 Task: Start in the project AutoWave the sprint 'Process Automation Sprint', with a duration of 3 weeks. Start in the project AutoWave the sprint 'Process Automation Sprint', with a duration of 2 weeks. Start in the project AutoWave the sprint 'Process Automation Sprint', with a duration of 1 week
Action: Mouse moved to (190, 54)
Screenshot: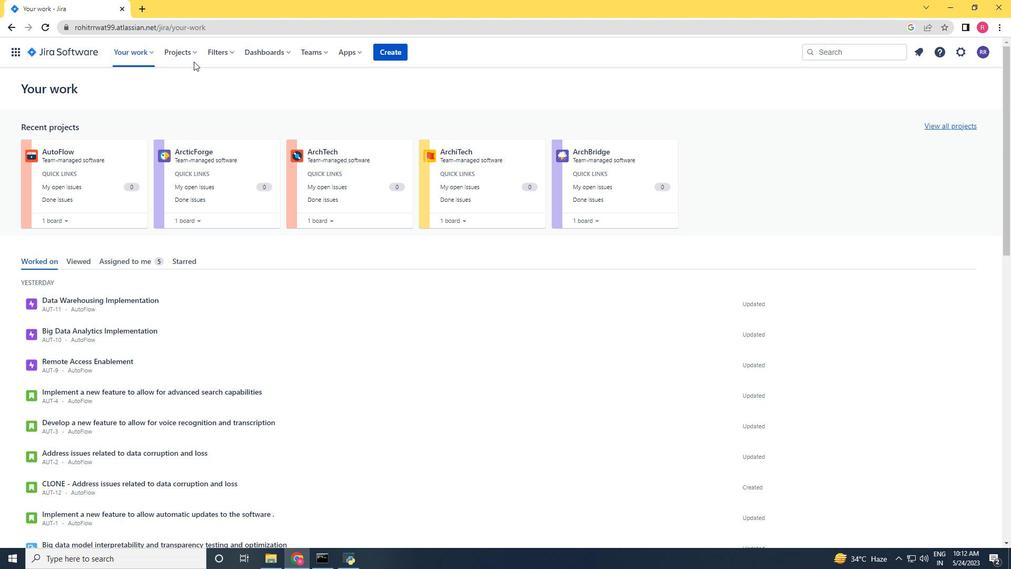 
Action: Mouse pressed left at (190, 54)
Screenshot: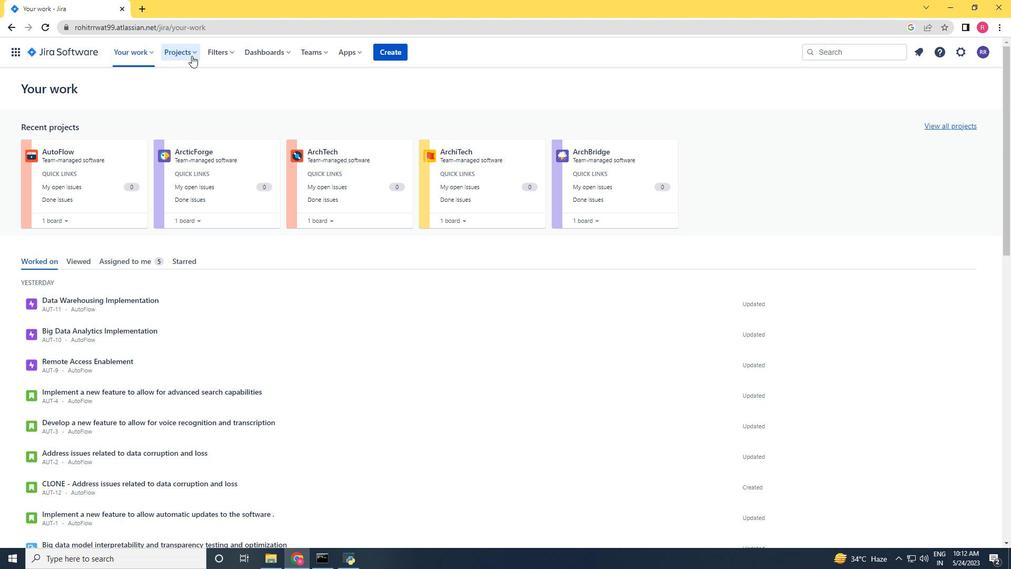 
Action: Mouse moved to (213, 103)
Screenshot: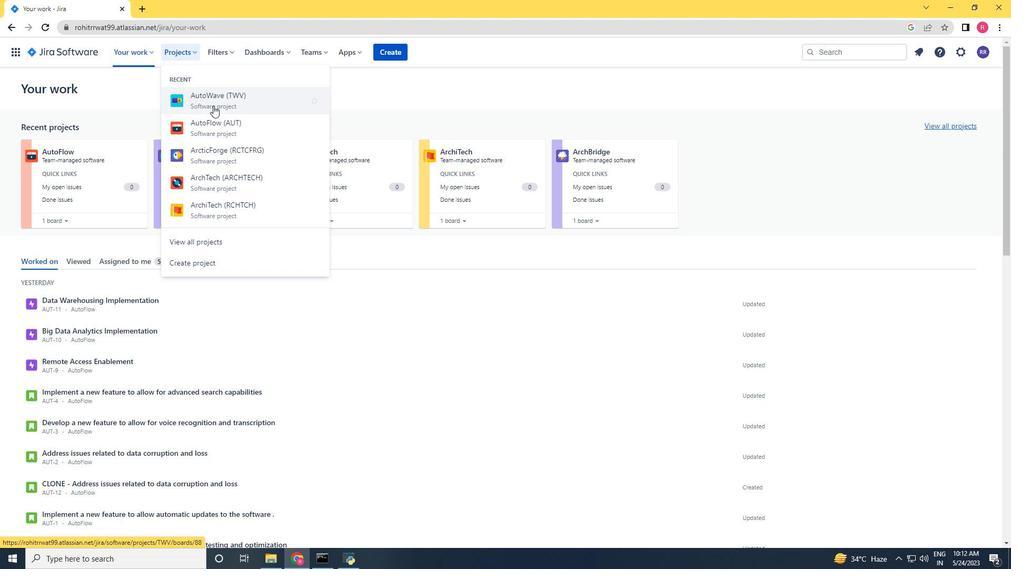 
Action: Mouse pressed left at (213, 103)
Screenshot: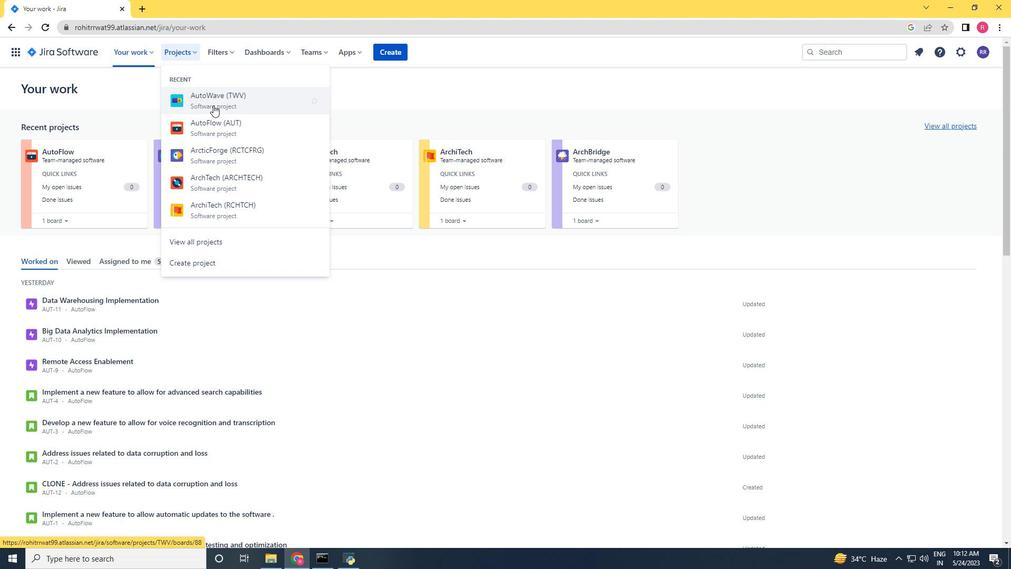 
Action: Mouse moved to (72, 170)
Screenshot: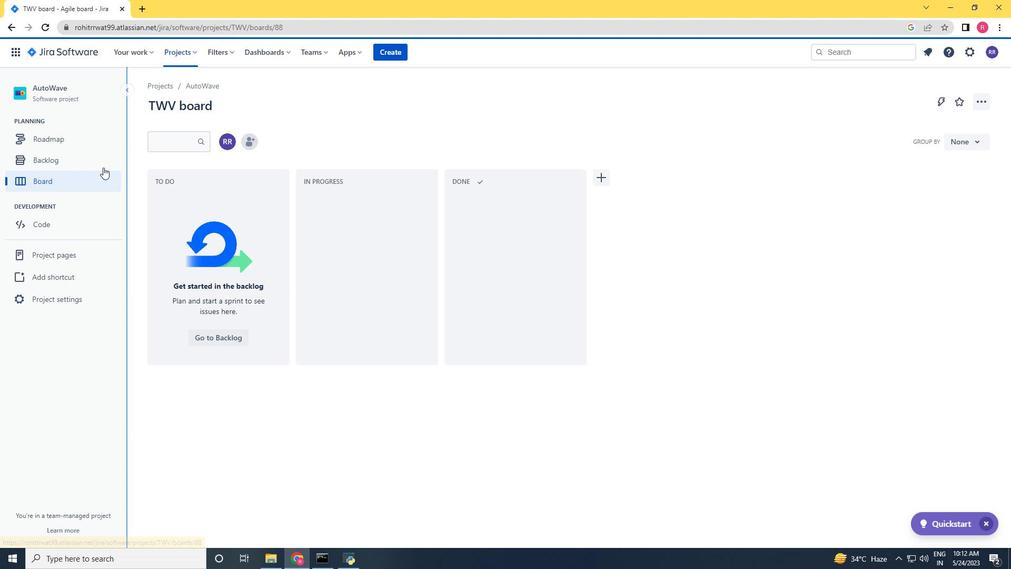 
Action: Mouse pressed left at (72, 170)
Screenshot: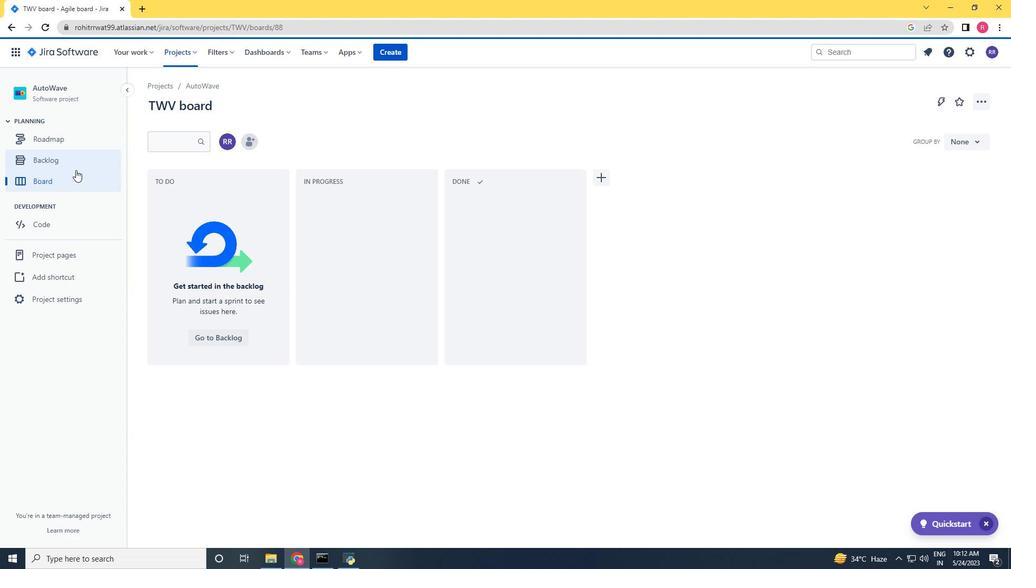 
Action: Mouse moved to (228, 211)
Screenshot: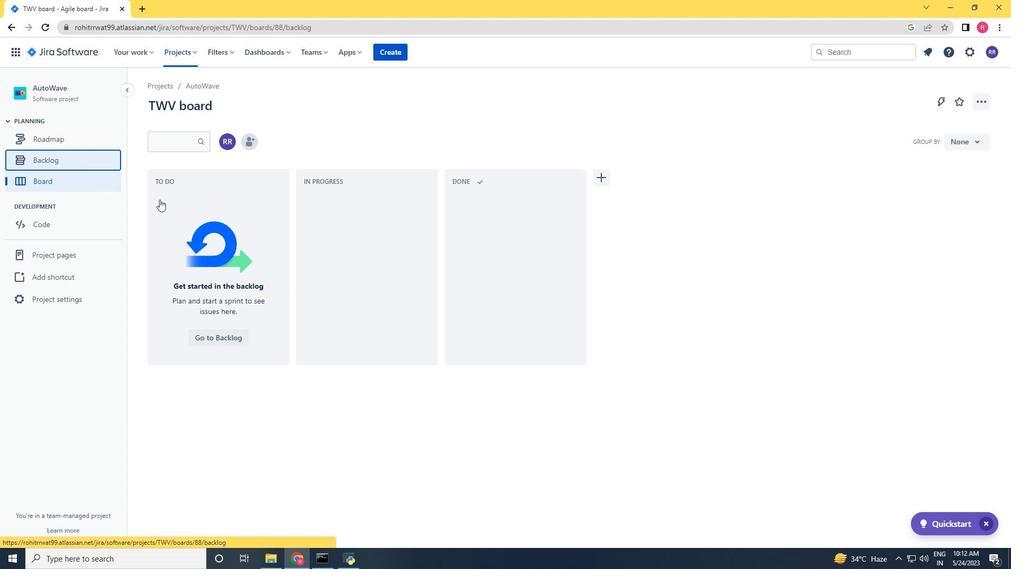 
Action: Mouse scrolled (228, 210) with delta (0, 0)
Screenshot: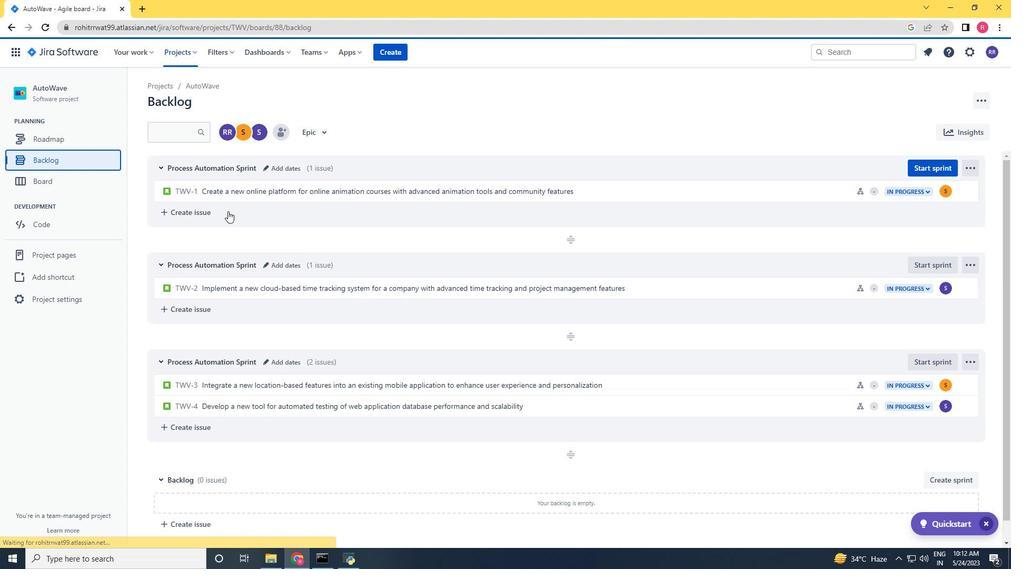 
Action: Mouse scrolled (228, 211) with delta (0, 0)
Screenshot: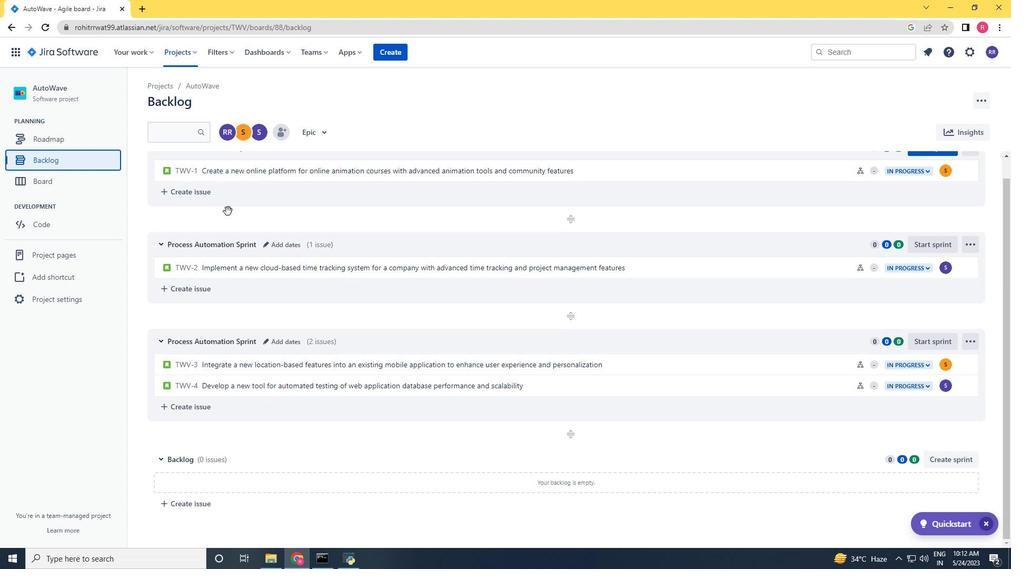 
Action: Mouse scrolled (228, 211) with delta (0, 0)
Screenshot: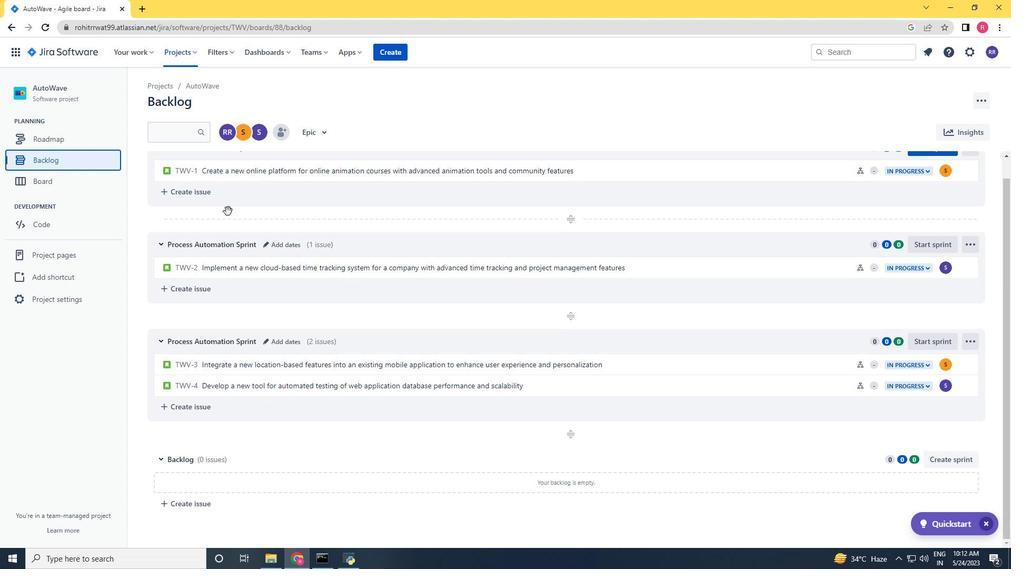
Action: Mouse scrolled (228, 211) with delta (0, 0)
Screenshot: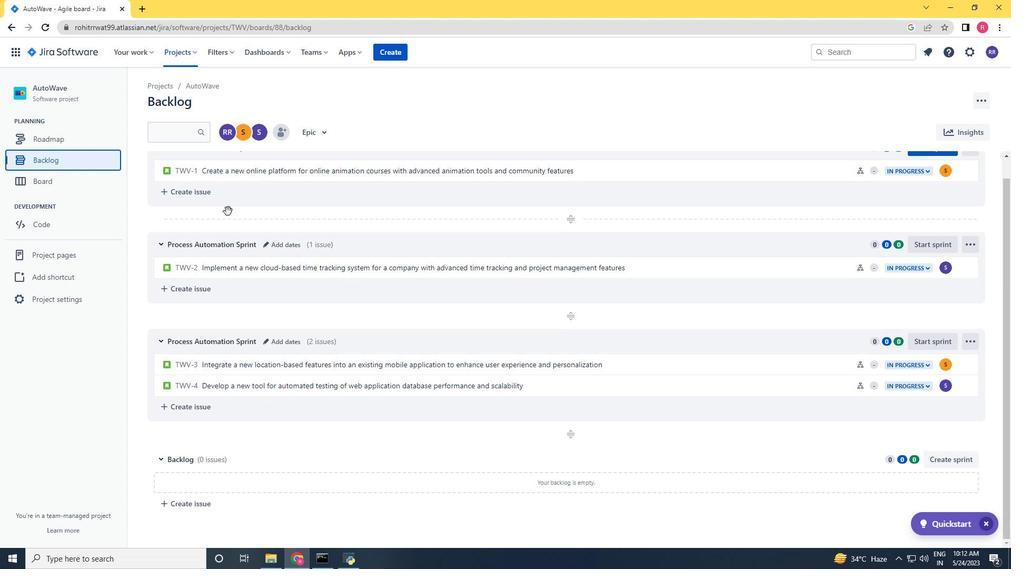 
Action: Mouse scrolled (228, 211) with delta (0, 0)
Screenshot: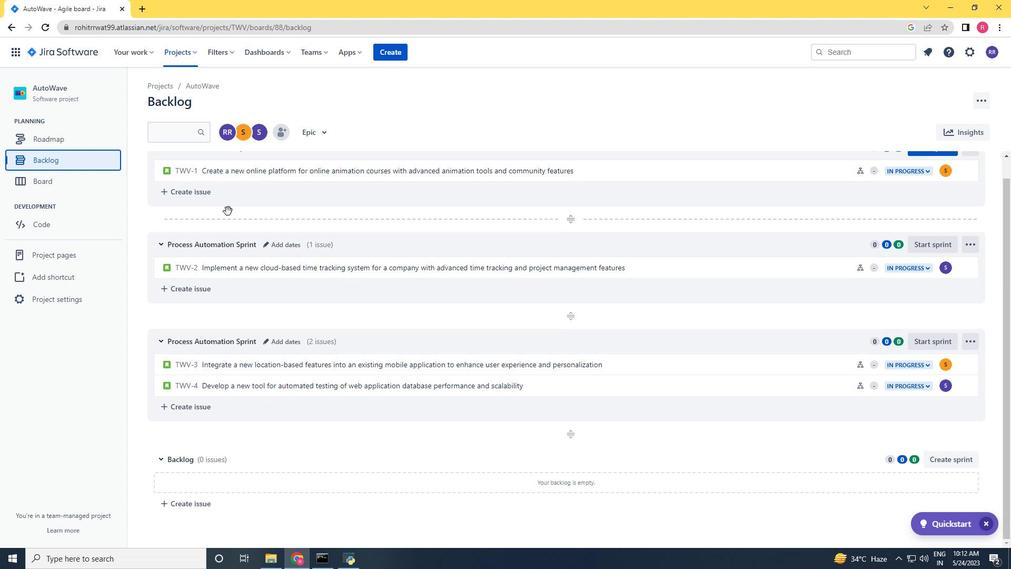 
Action: Mouse scrolled (228, 211) with delta (0, 0)
Screenshot: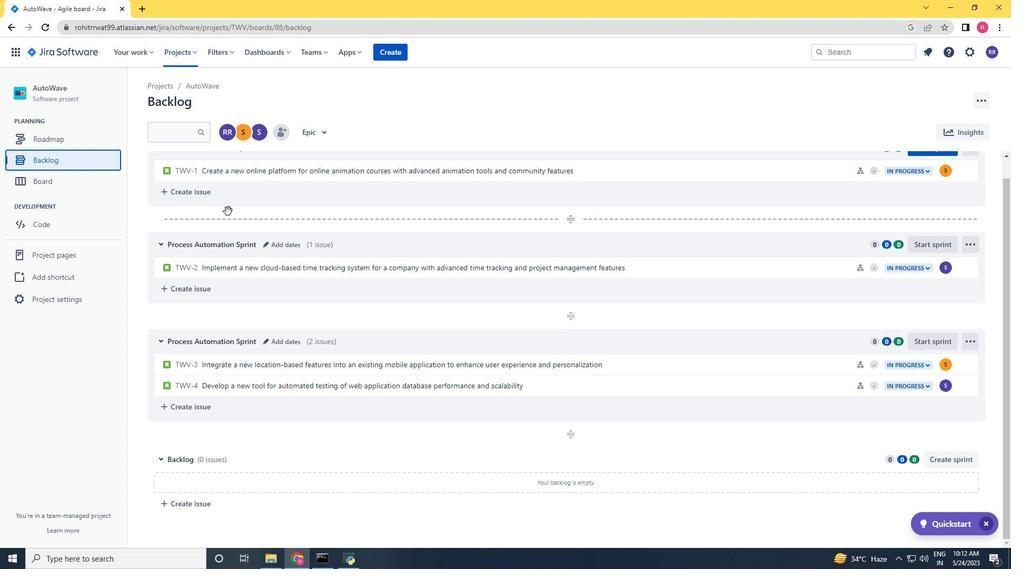 
Action: Mouse moved to (916, 172)
Screenshot: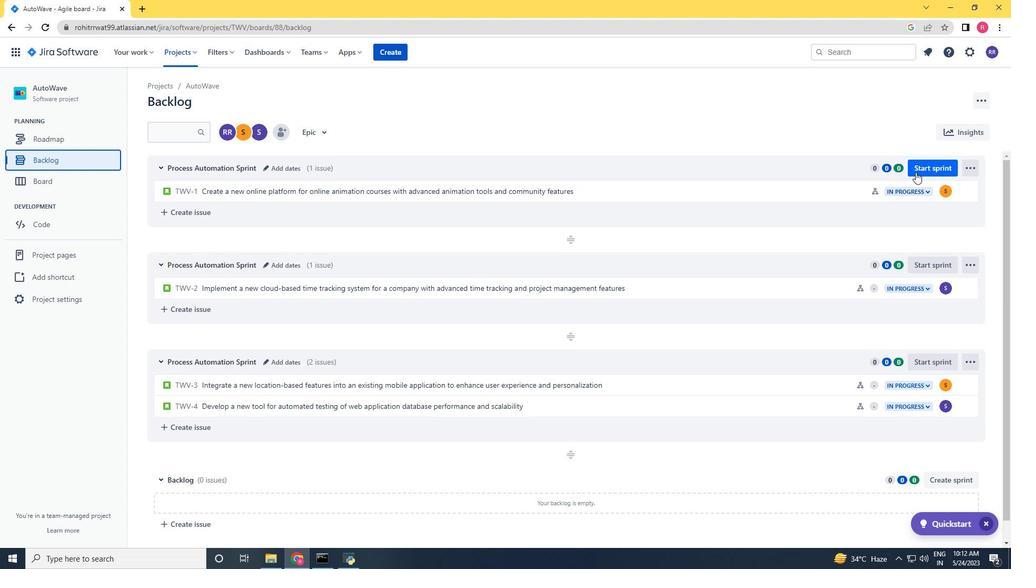 
Action: Mouse pressed left at (916, 172)
Screenshot: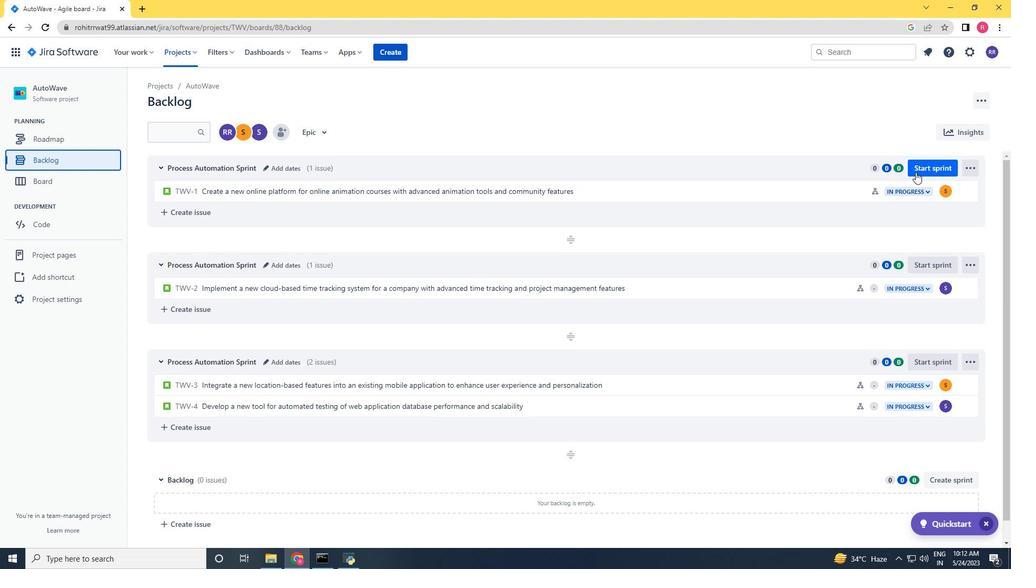 
Action: Mouse moved to (482, 176)
Screenshot: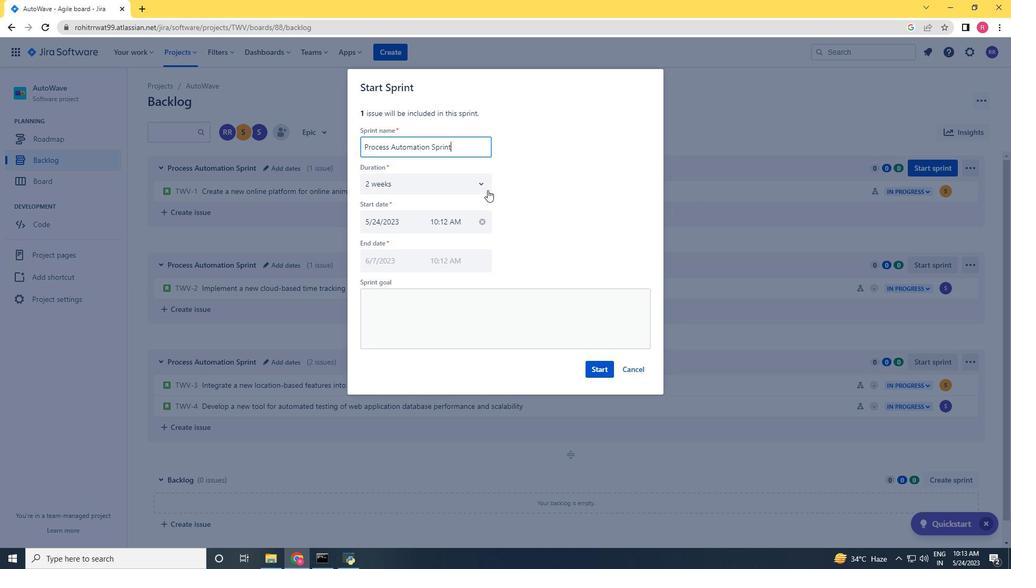 
Action: Mouse pressed left at (482, 176)
Screenshot: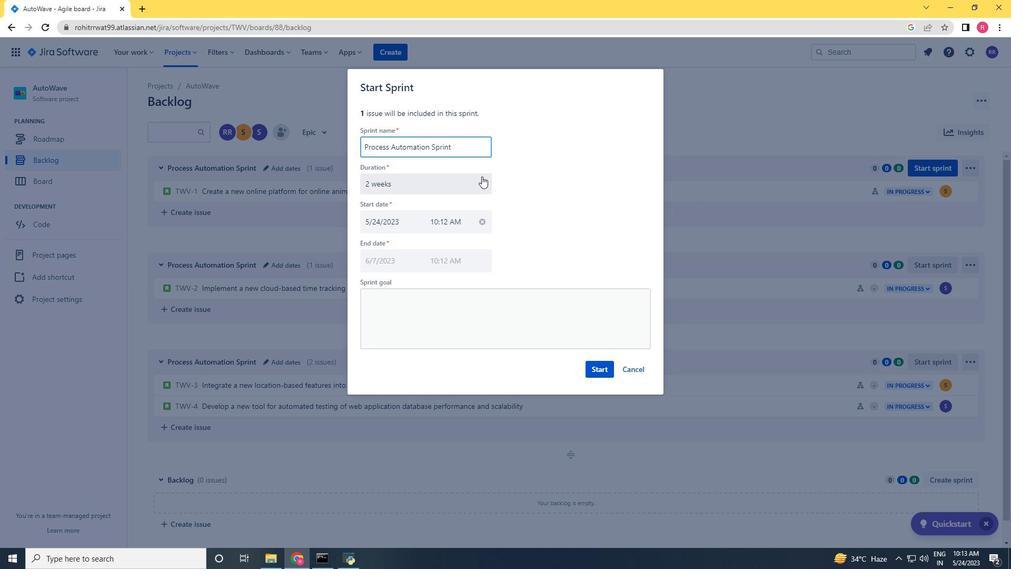 
Action: Mouse moved to (432, 239)
Screenshot: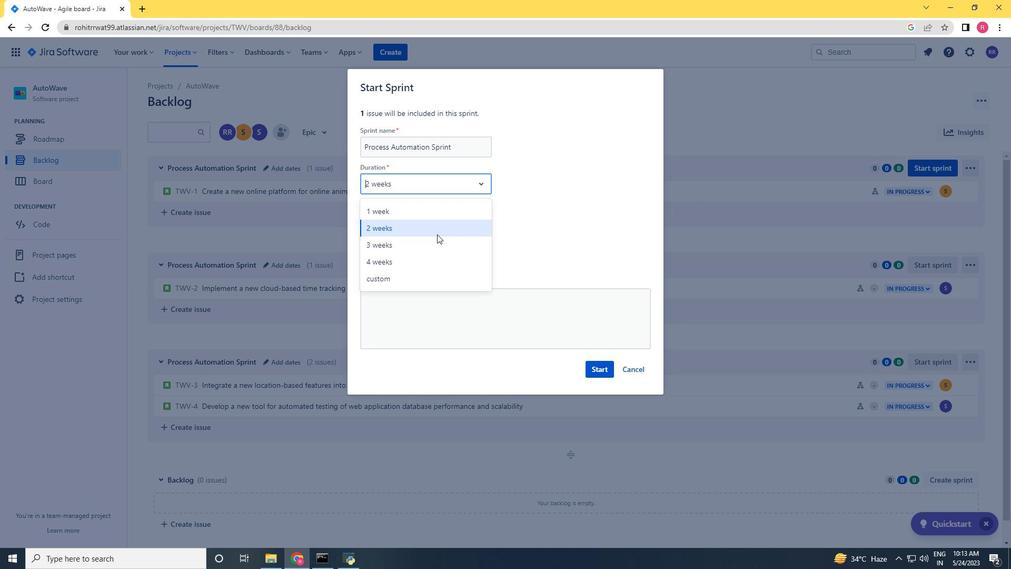 
Action: Mouse pressed left at (432, 239)
Screenshot: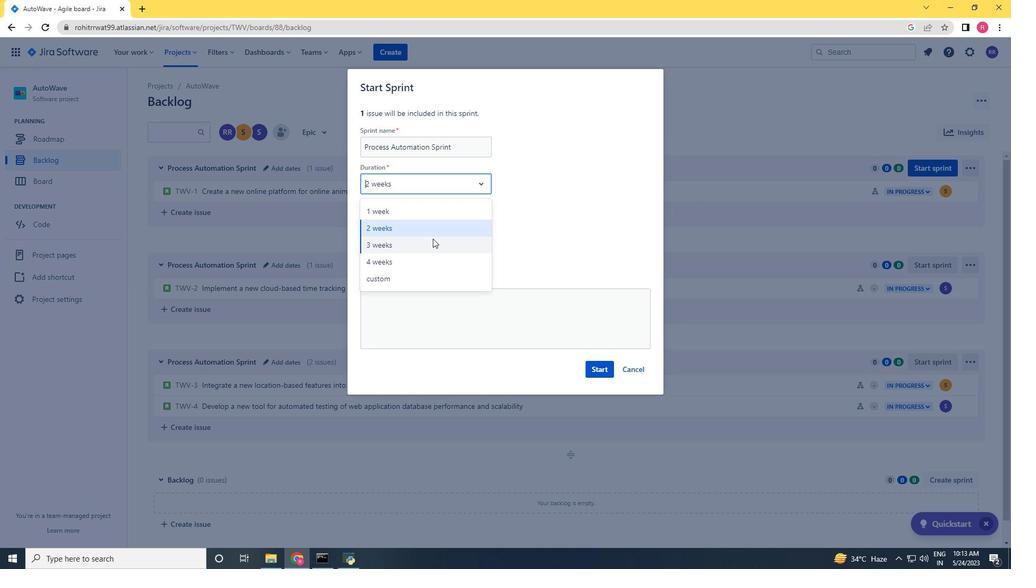 
Action: Mouse moved to (594, 360)
Screenshot: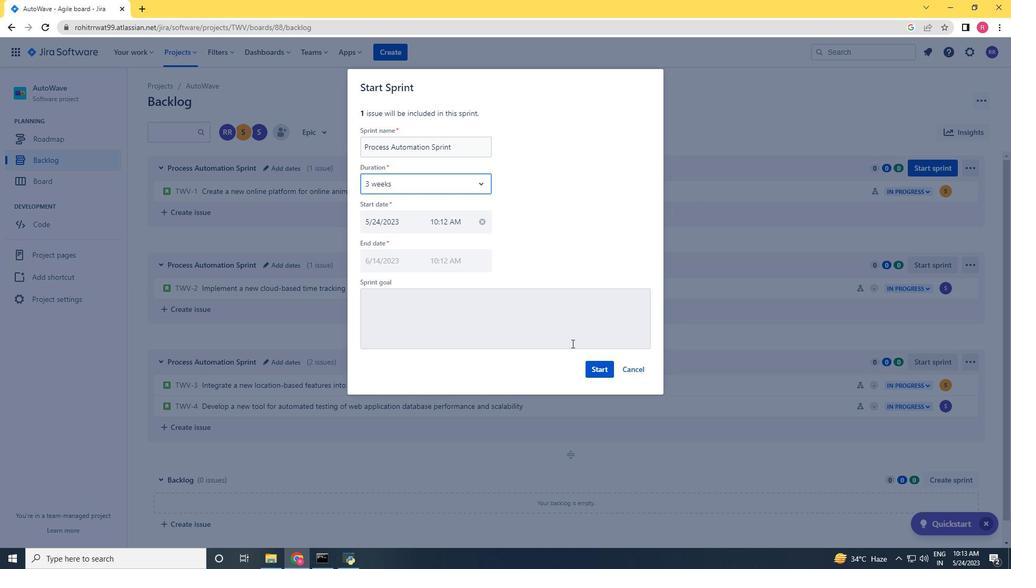 
Action: Mouse pressed left at (594, 360)
Screenshot: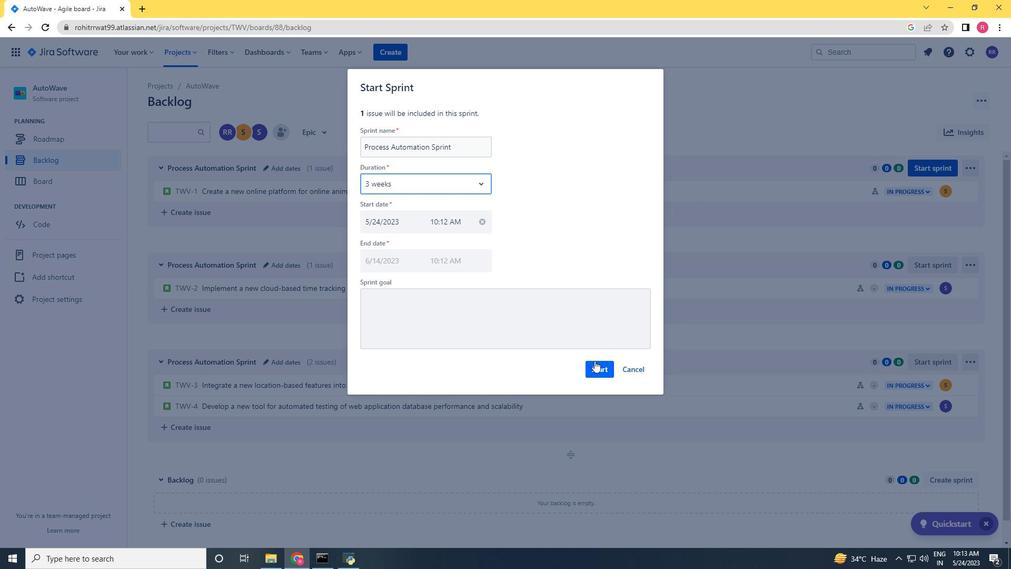
Action: Mouse moved to (67, 167)
Screenshot: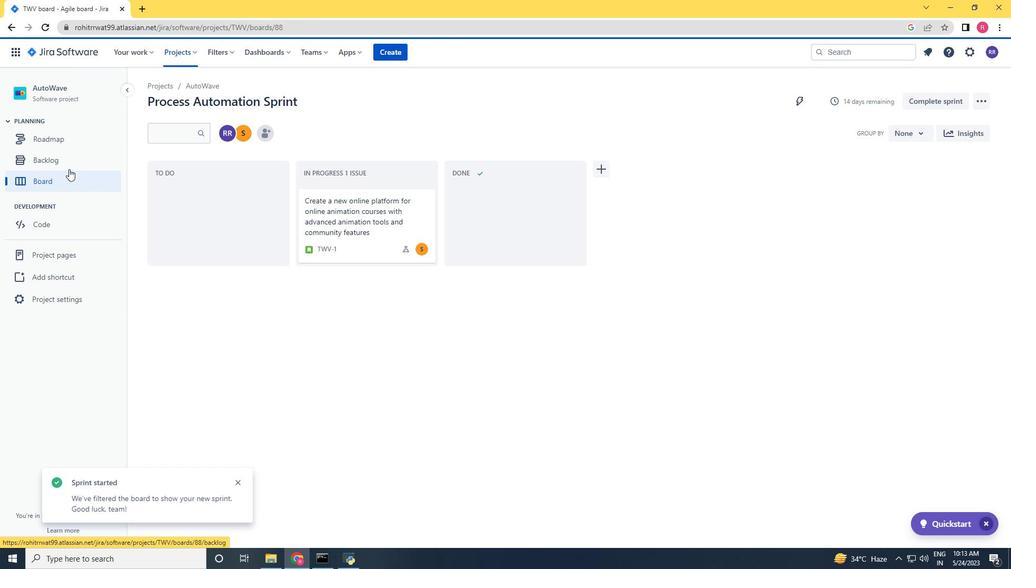 
Action: Mouse pressed left at (67, 167)
Screenshot: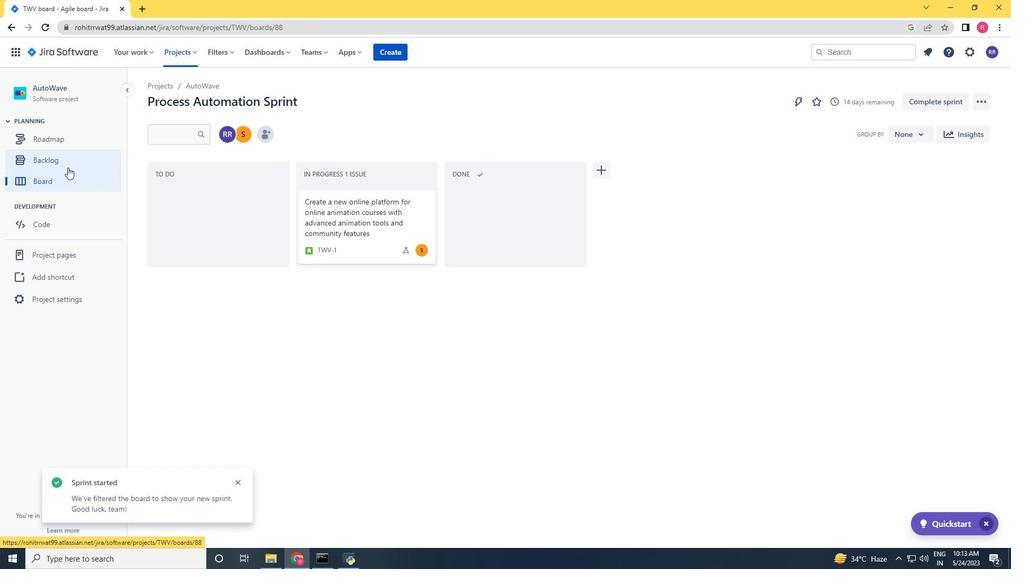 
Action: Mouse moved to (945, 255)
Screenshot: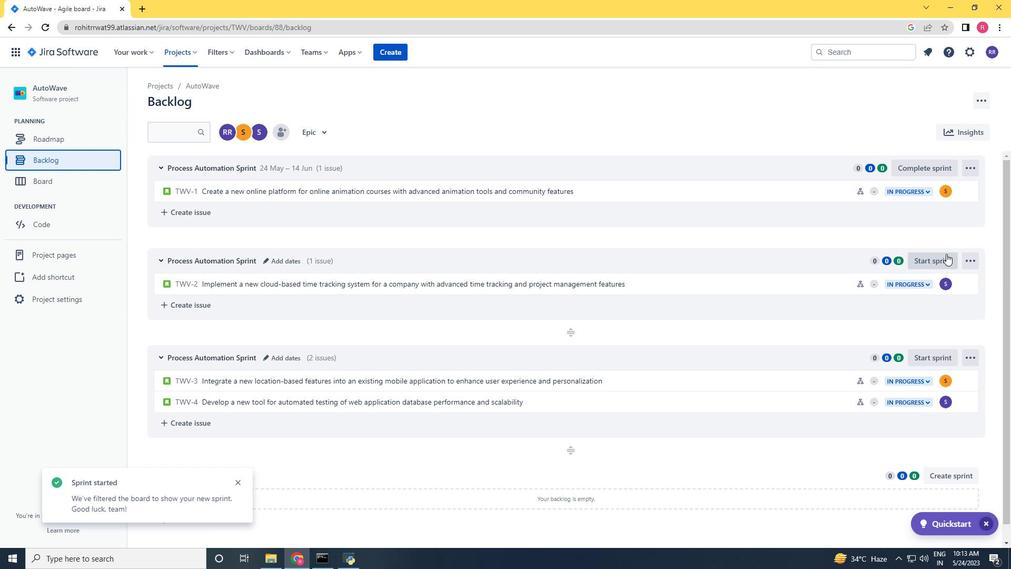
Action: Mouse pressed left at (945, 255)
Screenshot: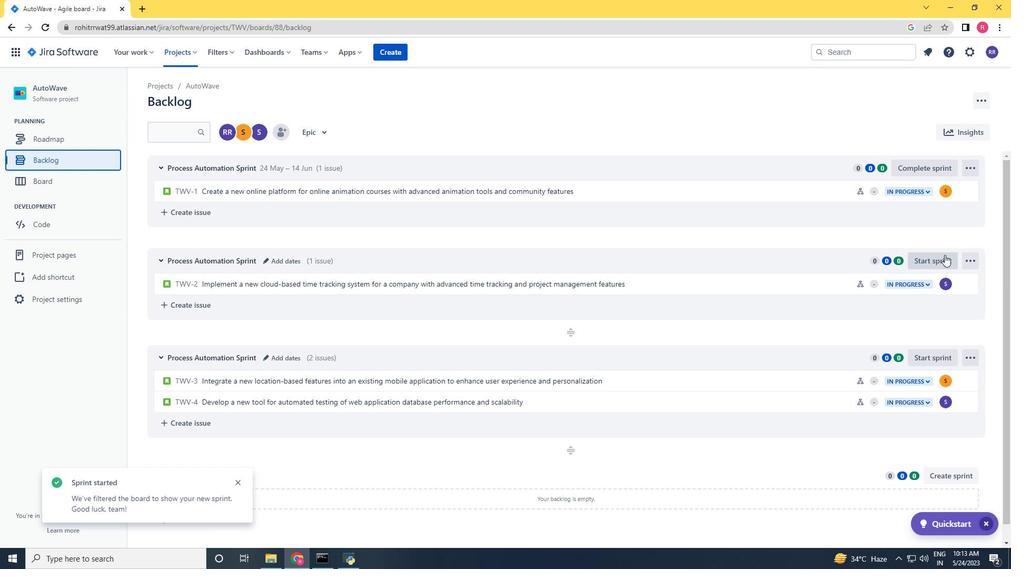 
Action: Mouse moved to (446, 186)
Screenshot: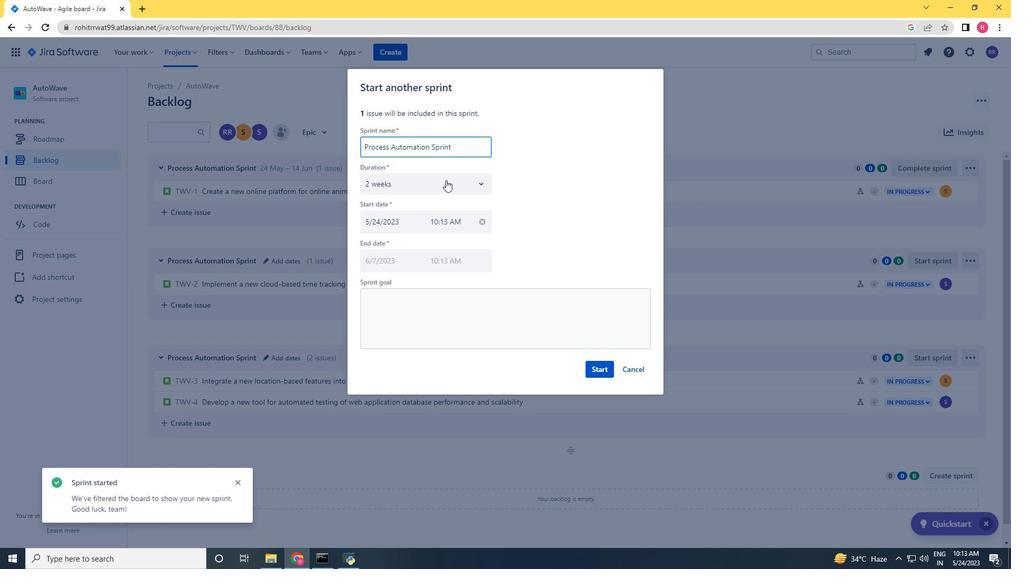 
Action: Mouse pressed left at (446, 186)
Screenshot: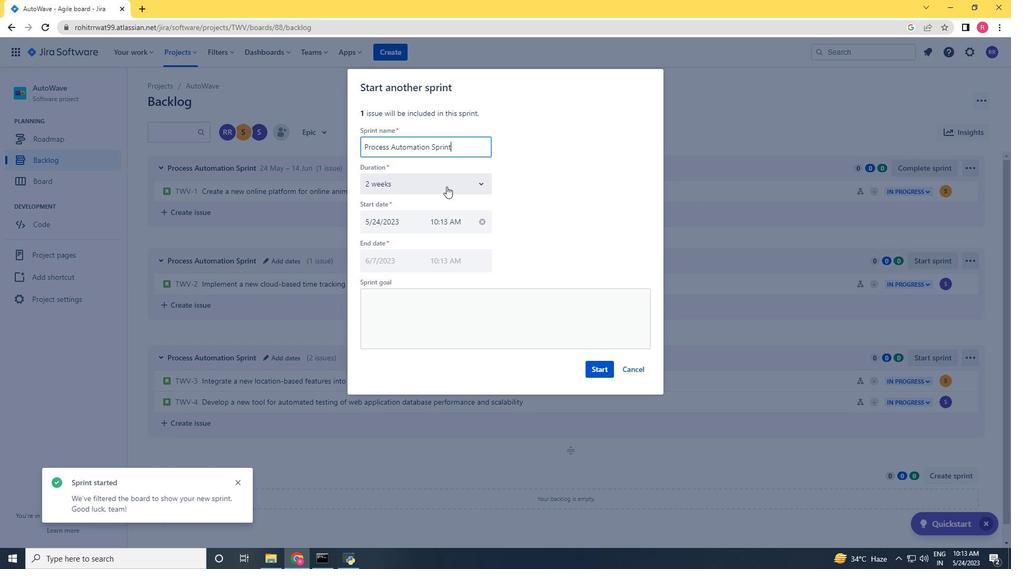 
Action: Mouse moved to (408, 231)
Screenshot: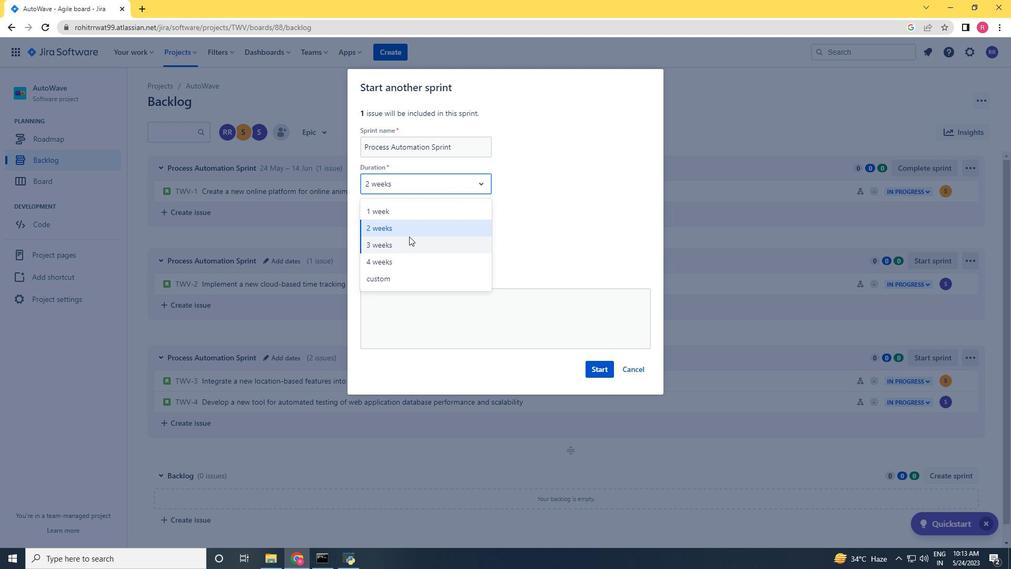 
Action: Mouse pressed left at (408, 231)
Screenshot: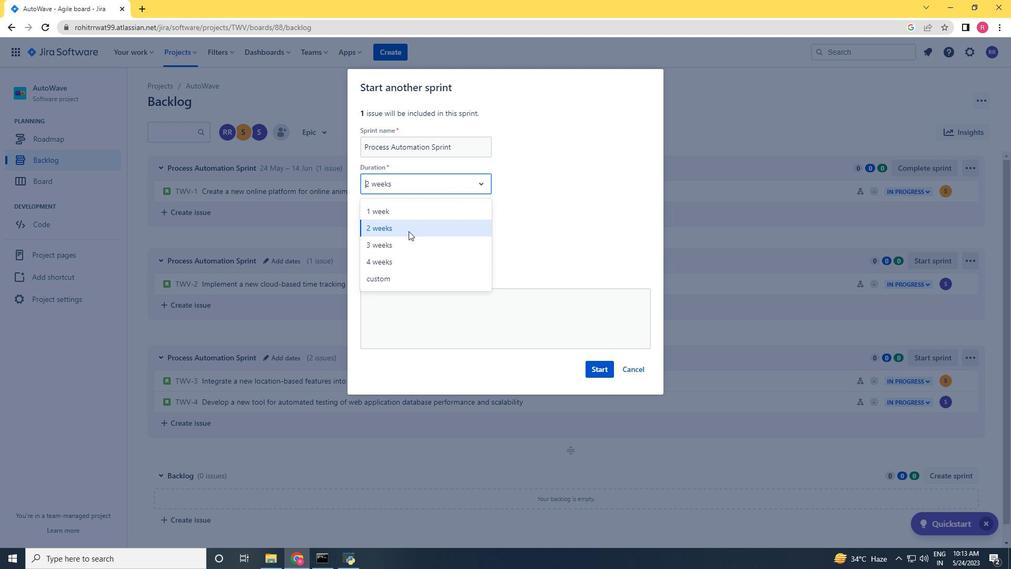 
Action: Mouse moved to (595, 367)
Screenshot: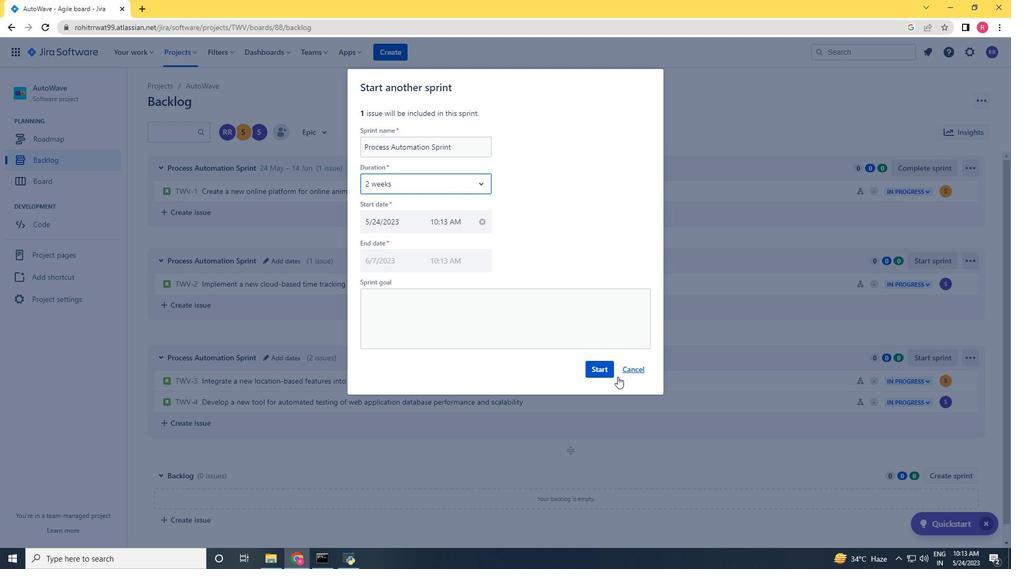 
Action: Mouse pressed left at (595, 367)
Screenshot: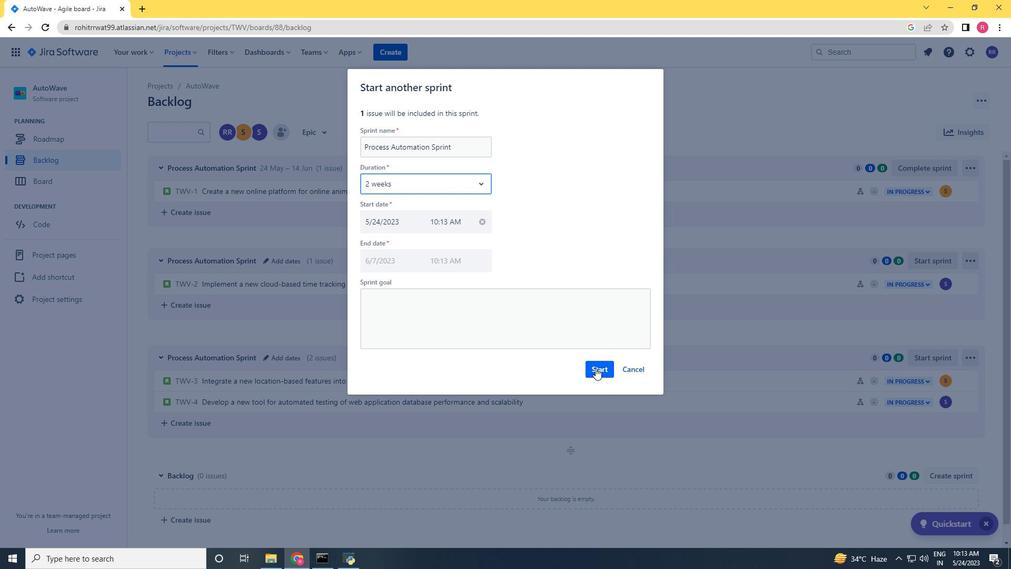 
Action: Mouse moved to (96, 165)
Screenshot: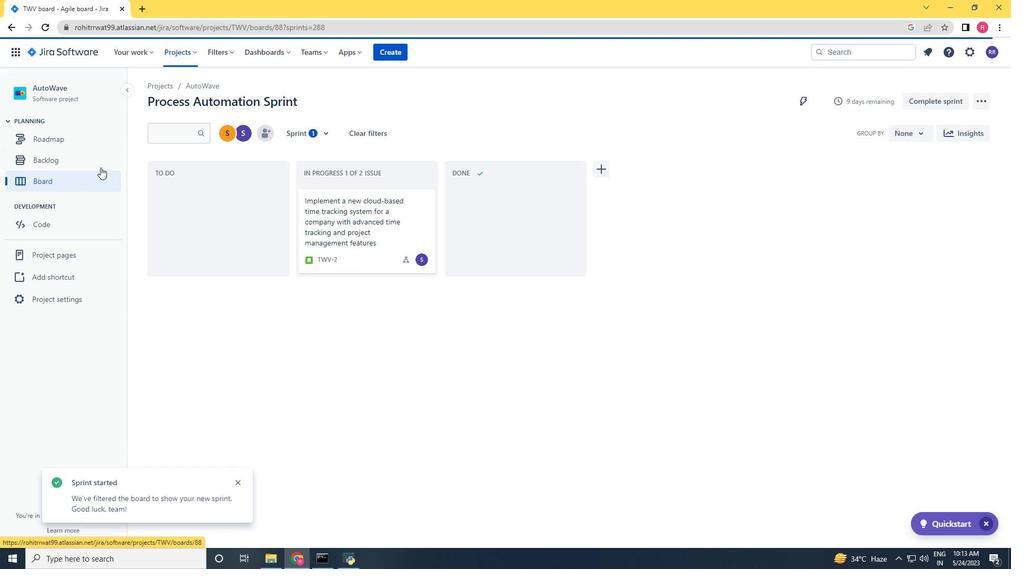 
Action: Mouse pressed left at (96, 165)
Screenshot: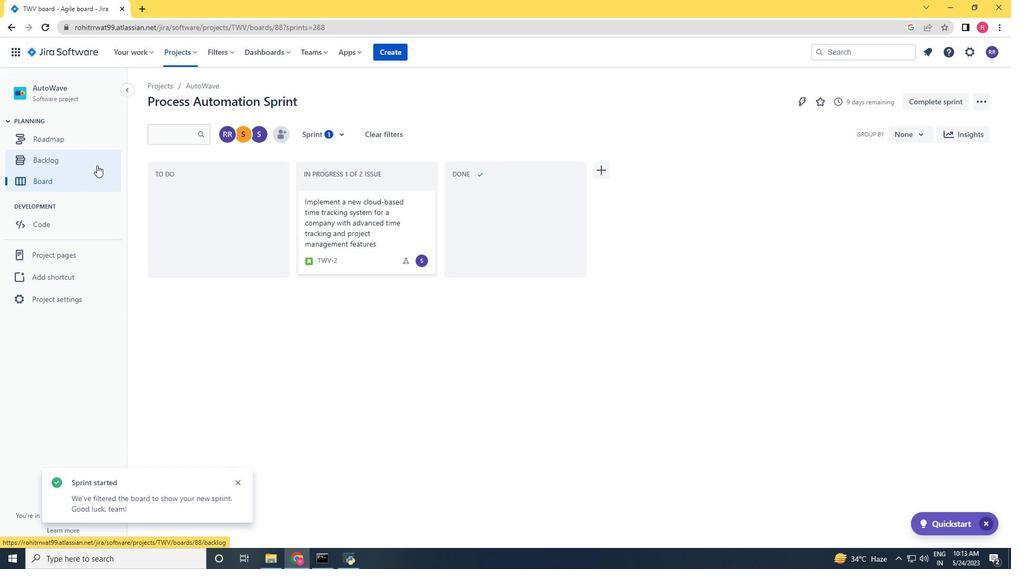 
Action: Mouse moved to (806, 277)
Screenshot: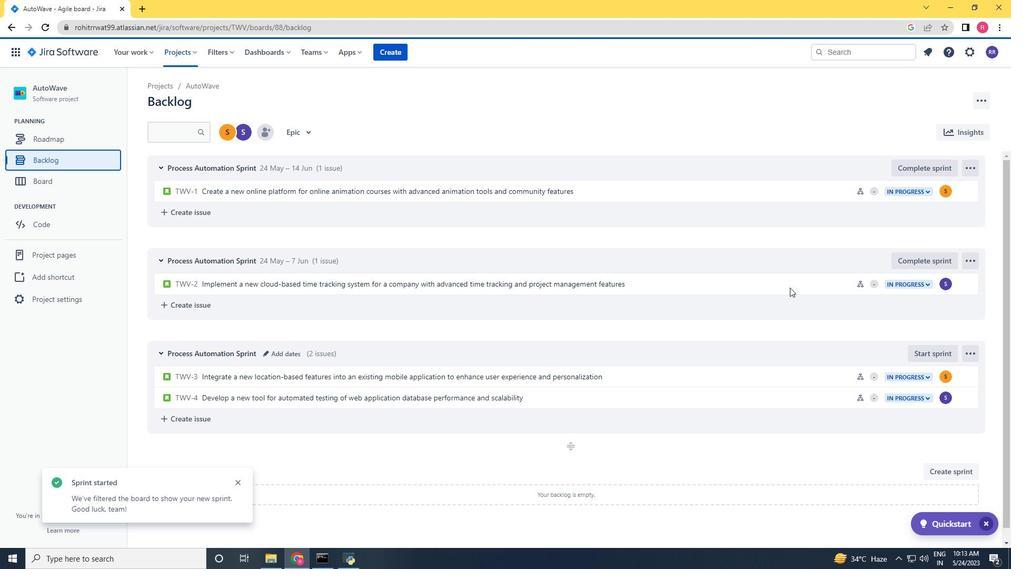 
Action: Mouse scrolled (806, 276) with delta (0, 0)
Screenshot: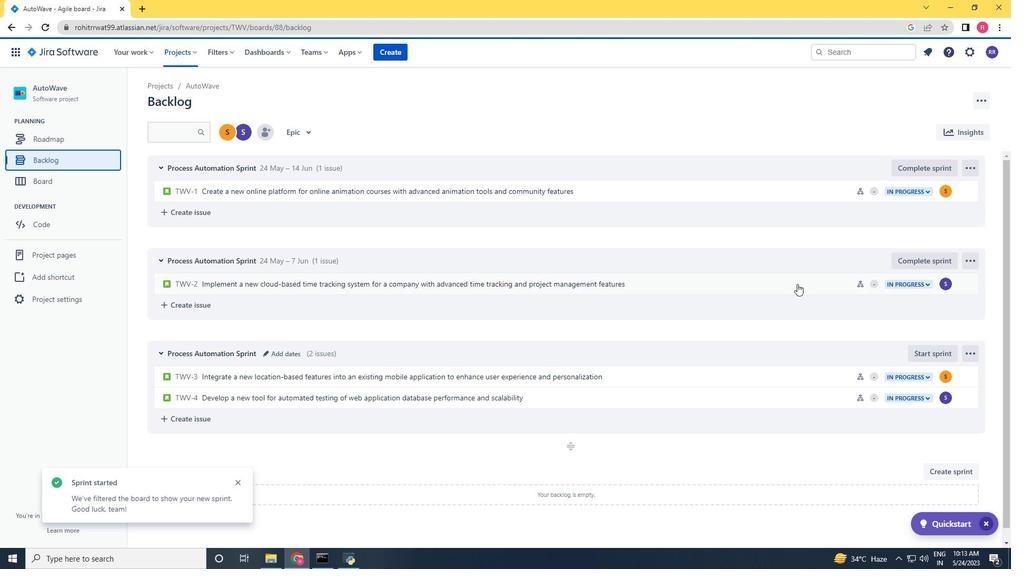 
Action: Mouse moved to (806, 276)
Screenshot: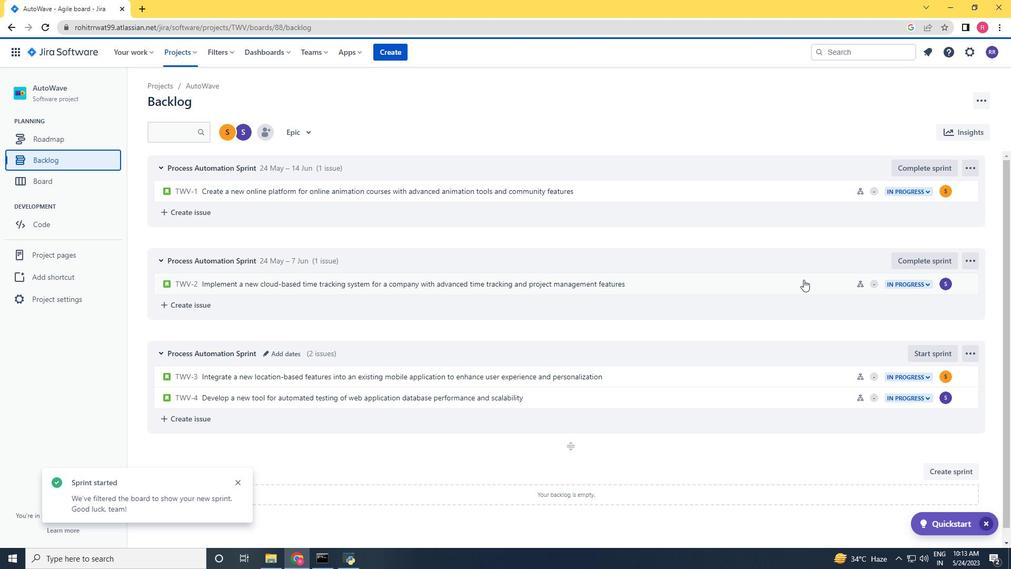 
Action: Mouse scrolled (806, 276) with delta (0, 0)
Screenshot: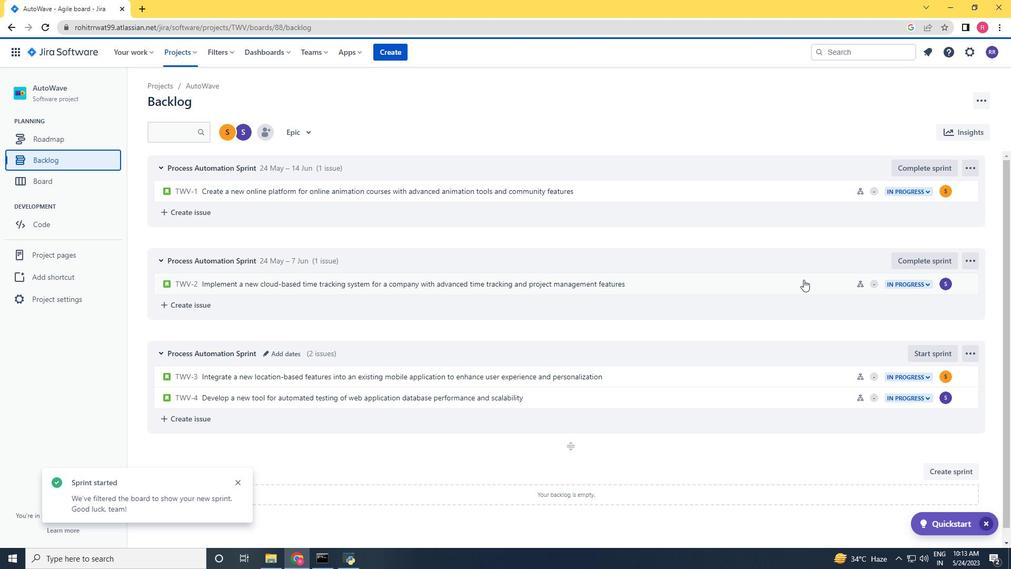 
Action: Mouse moved to (807, 274)
Screenshot: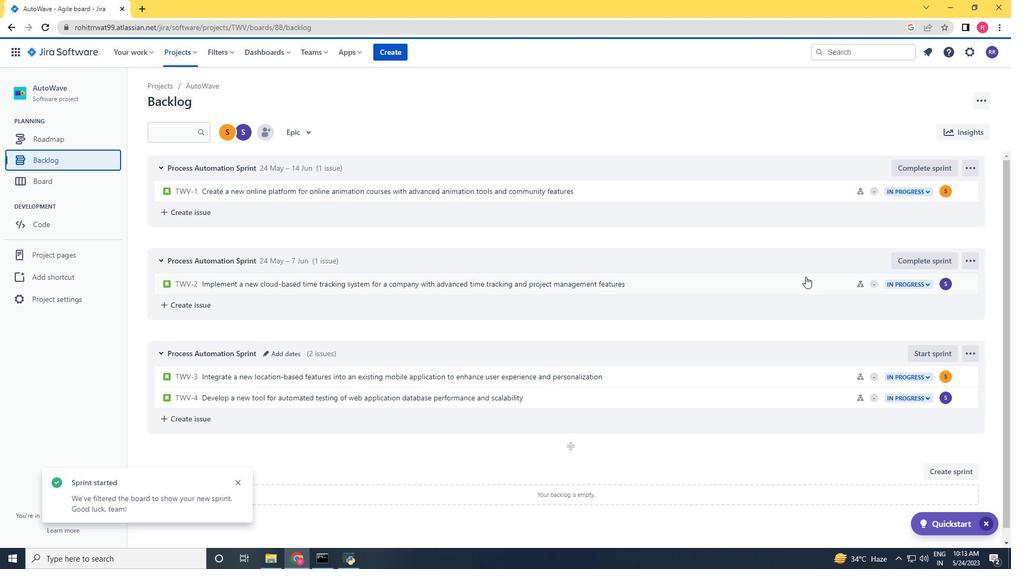 
Action: Mouse scrolled (806, 276) with delta (0, 0)
Screenshot: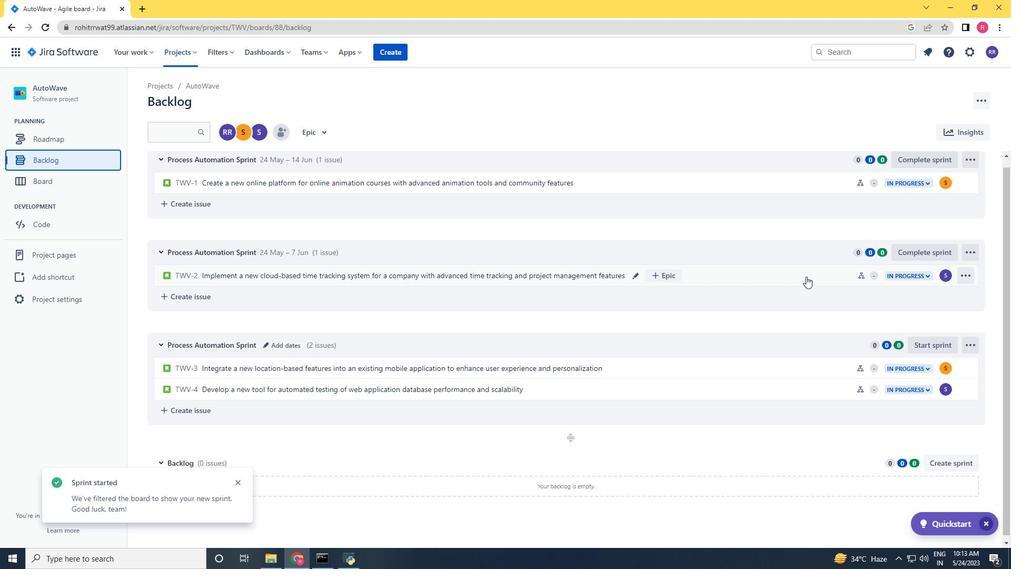 
Action: Mouse moved to (843, 273)
Screenshot: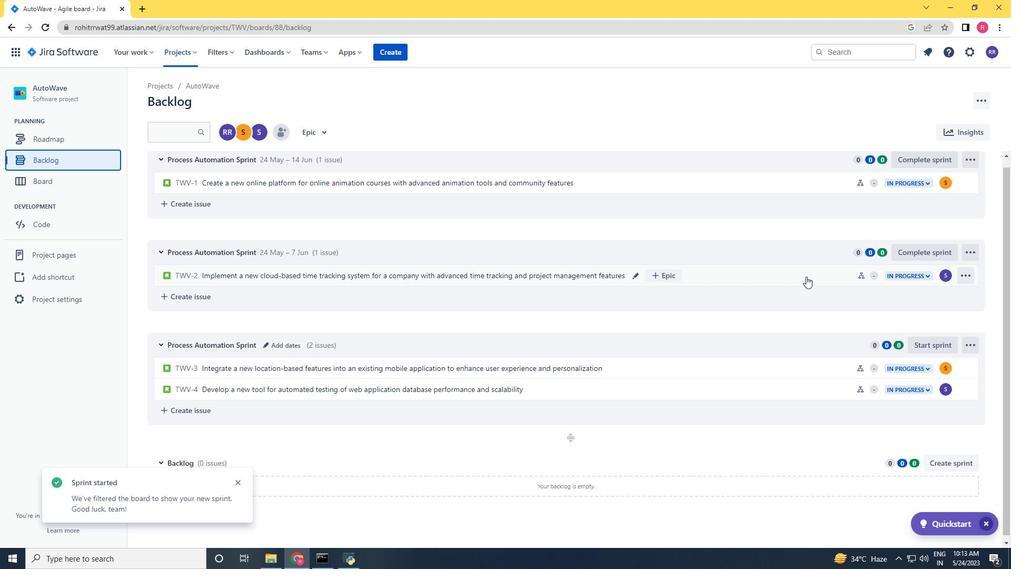 
Action: Mouse scrolled (808, 273) with delta (0, 0)
Screenshot: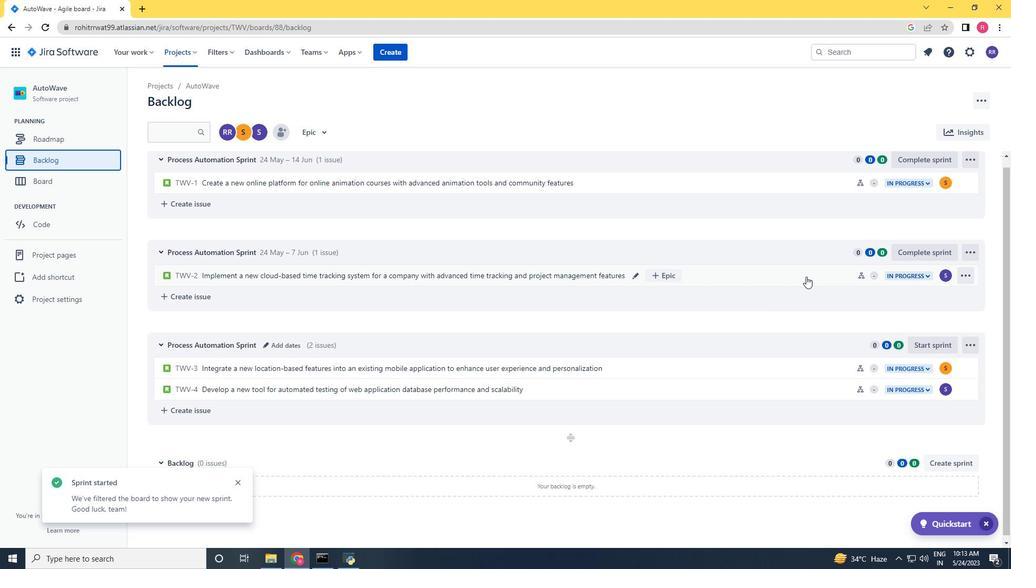 
Action: Mouse moved to (919, 339)
Screenshot: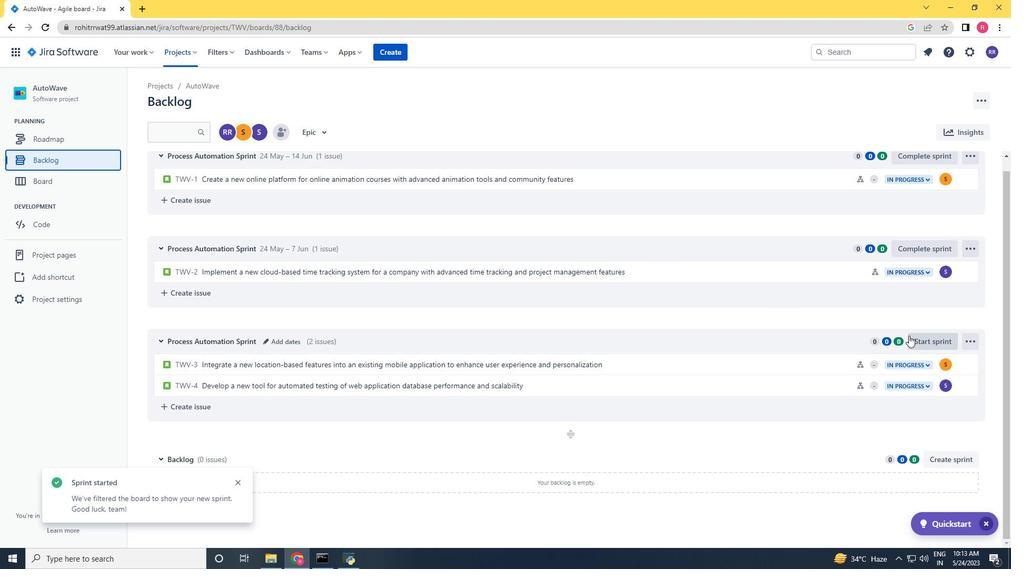 
Action: Mouse pressed left at (919, 339)
Screenshot: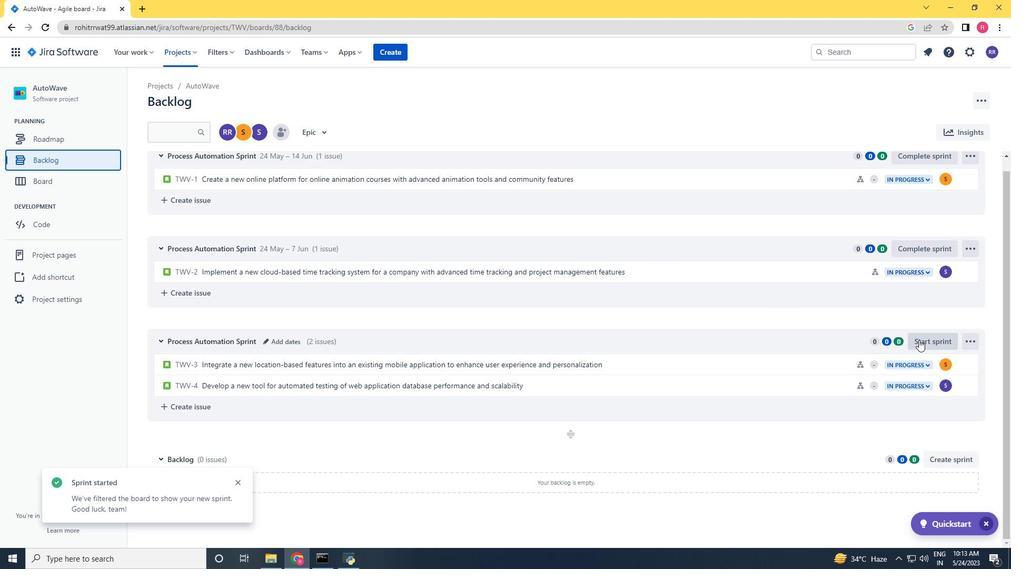 
Action: Mouse moved to (443, 179)
Screenshot: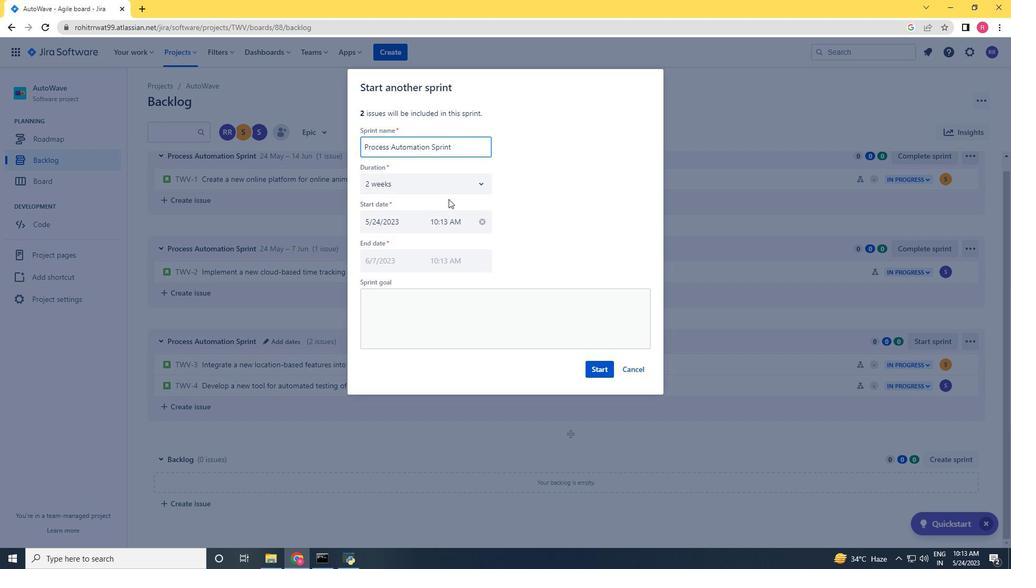 
Action: Mouse pressed left at (443, 179)
Screenshot: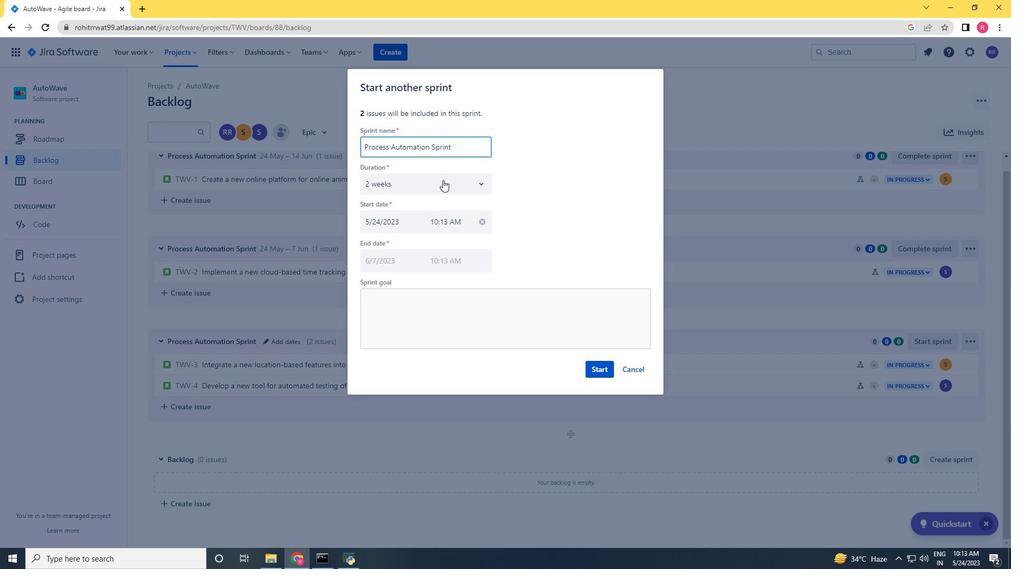 
Action: Mouse moved to (398, 214)
Screenshot: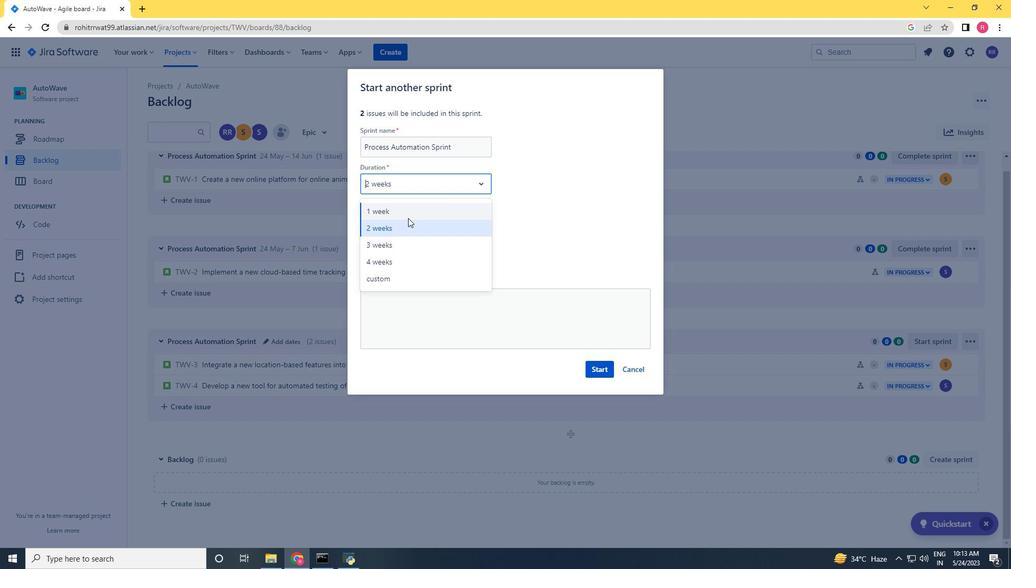 
Action: Mouse pressed left at (398, 214)
Screenshot: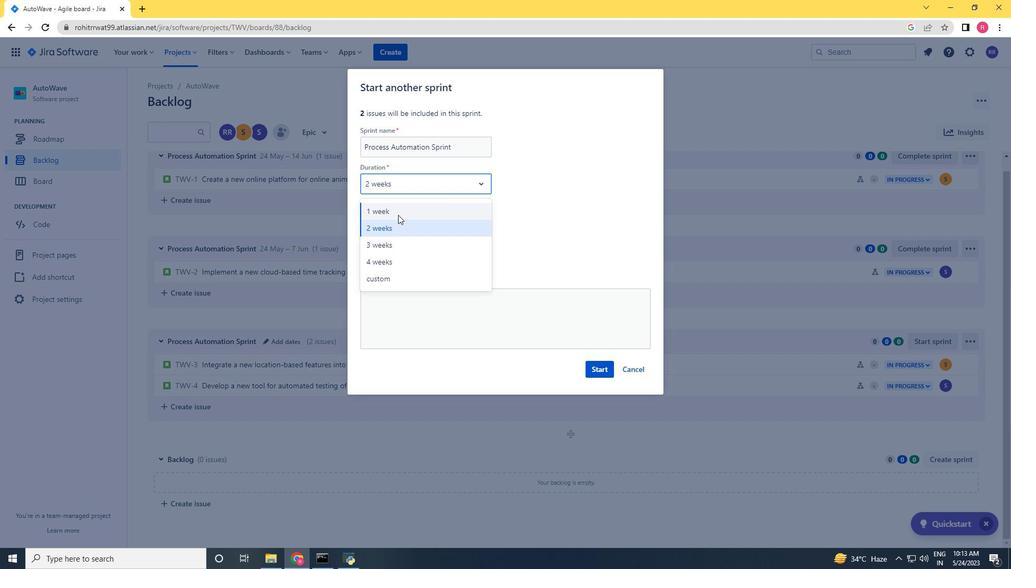 
Action: Mouse moved to (588, 375)
Screenshot: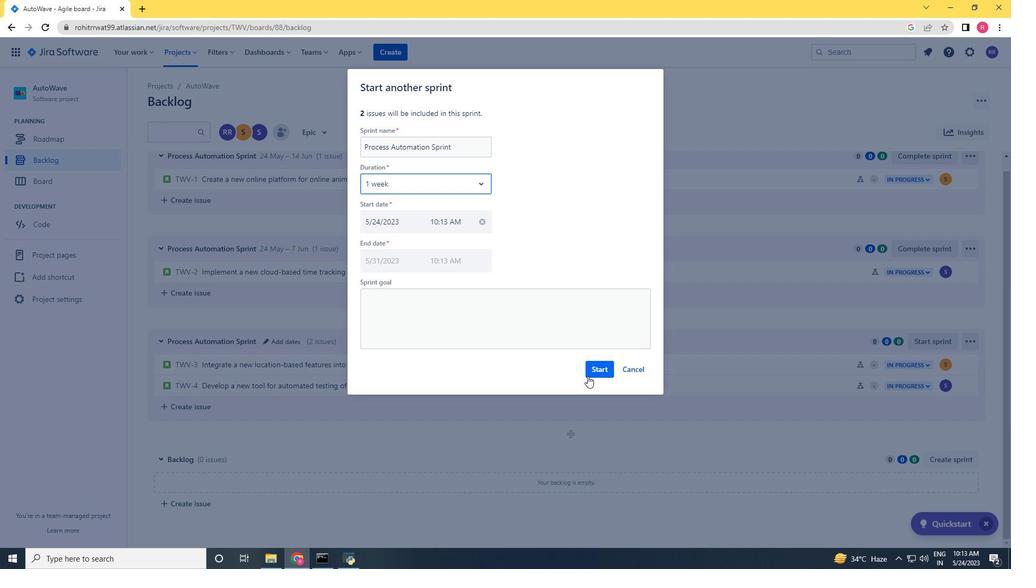 
Action: Mouse pressed left at (588, 375)
Screenshot: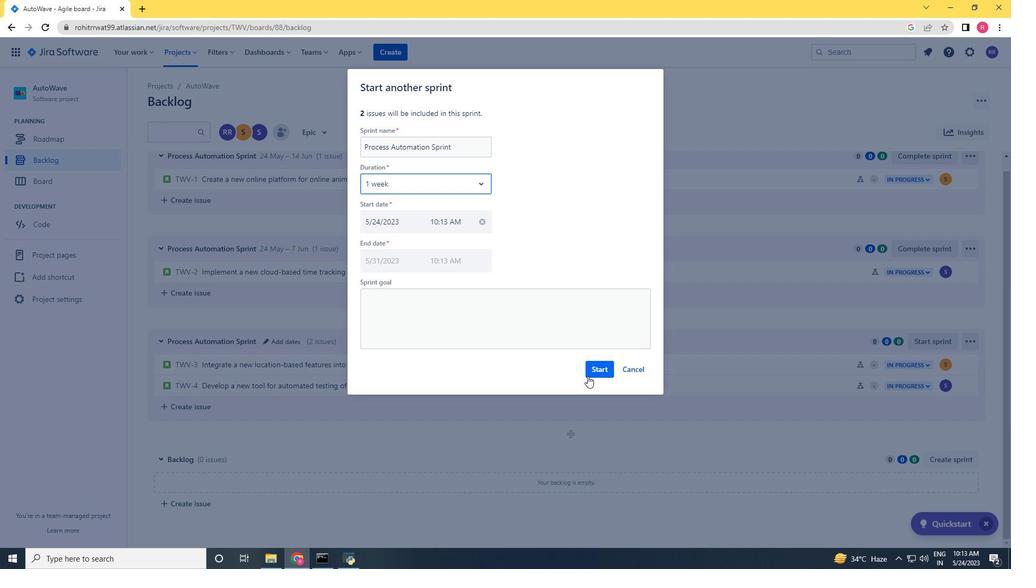 
Action: Mouse moved to (366, 317)
Screenshot: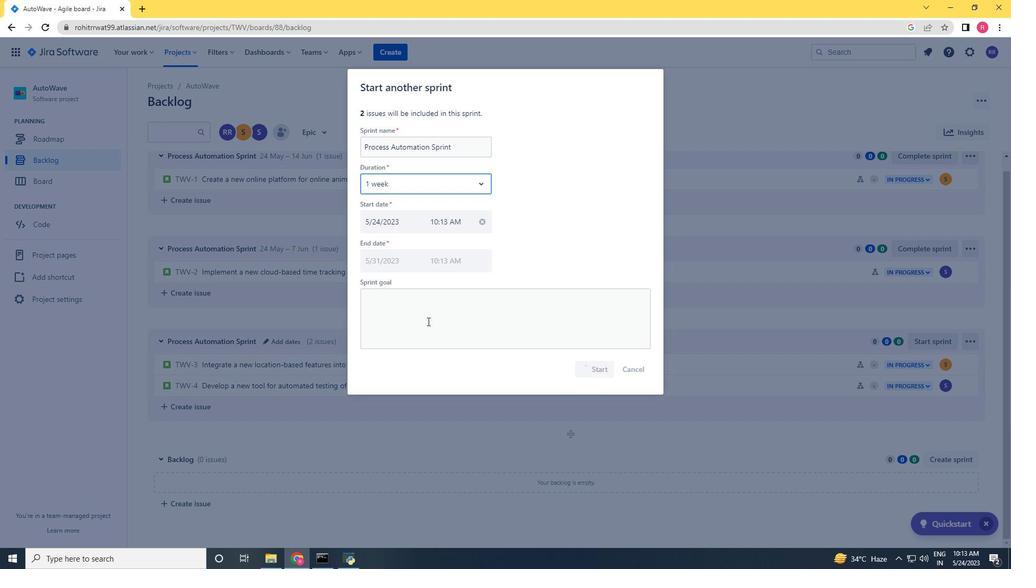 
Action: Mouse scrolled (366, 317) with delta (0, 0)
Screenshot: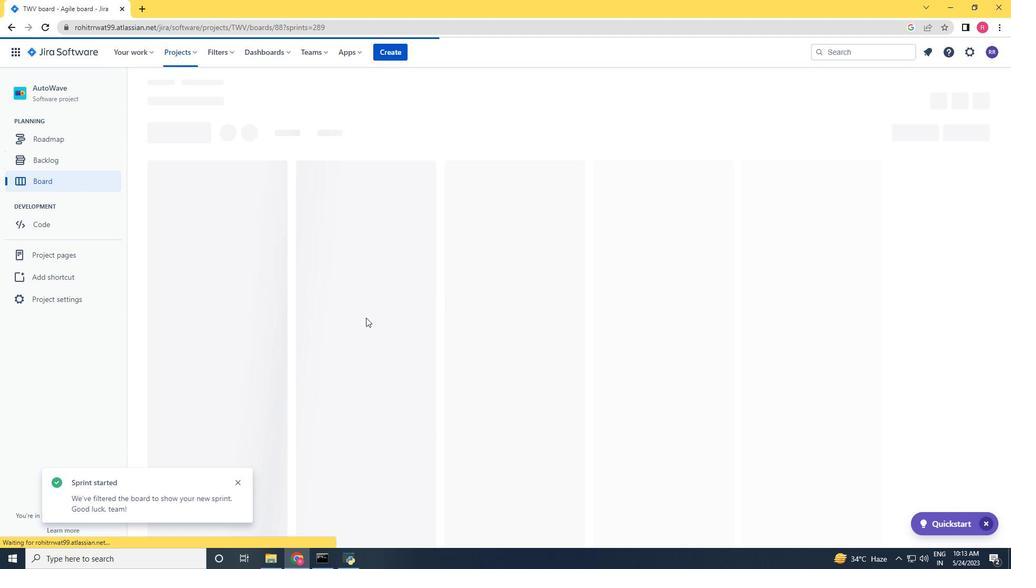 
Action: Mouse scrolled (366, 317) with delta (0, 0)
Screenshot: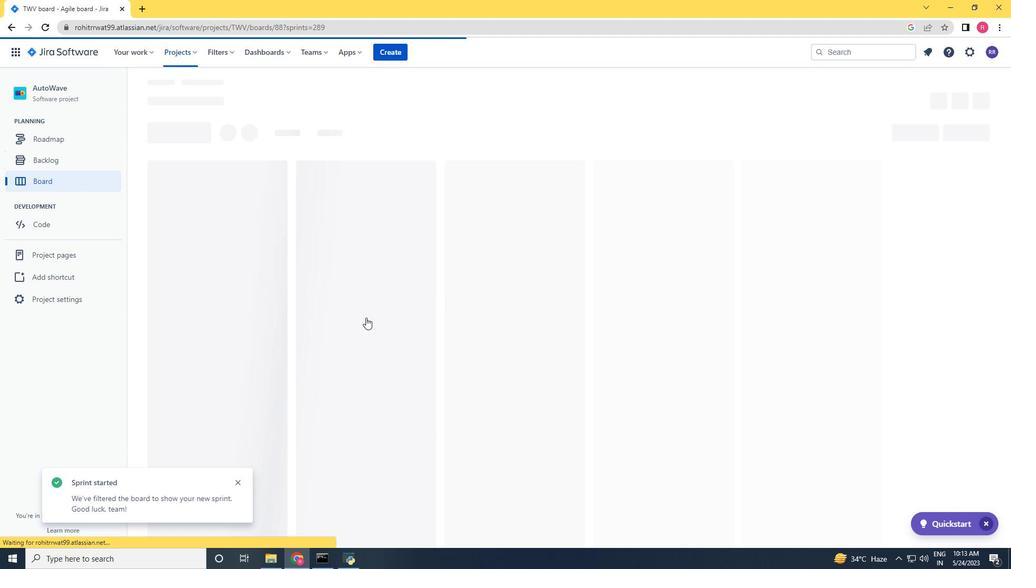 
Action: Mouse scrolled (366, 317) with delta (0, 0)
Screenshot: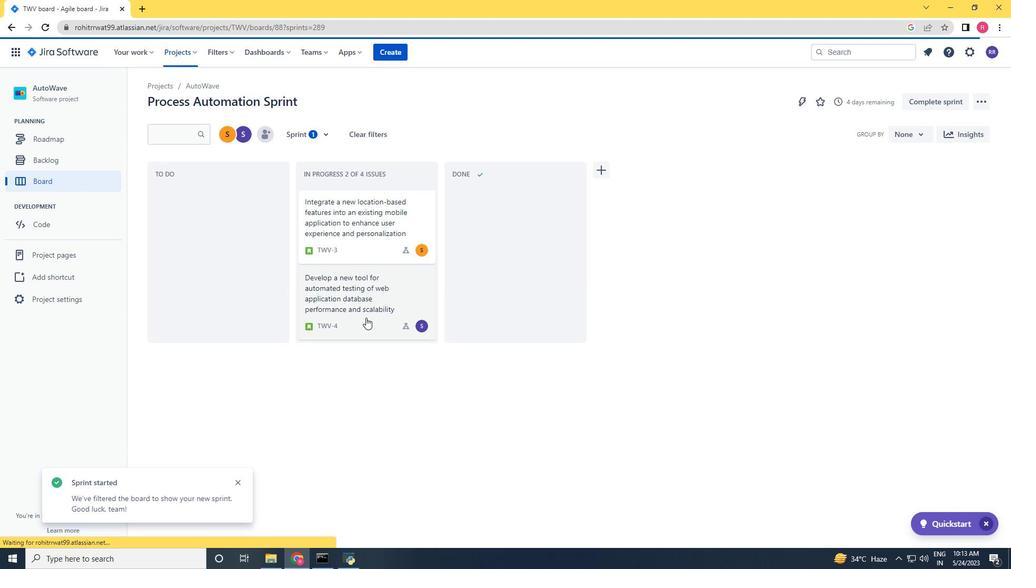 
Action: Mouse scrolled (366, 318) with delta (0, 0)
Screenshot: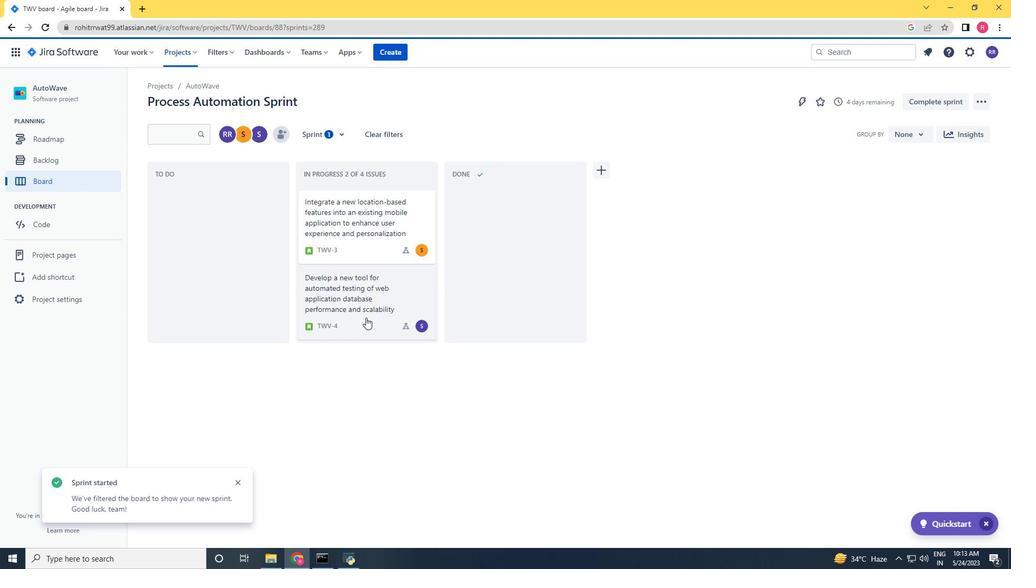 
Action: Mouse scrolled (366, 318) with delta (0, 0)
Screenshot: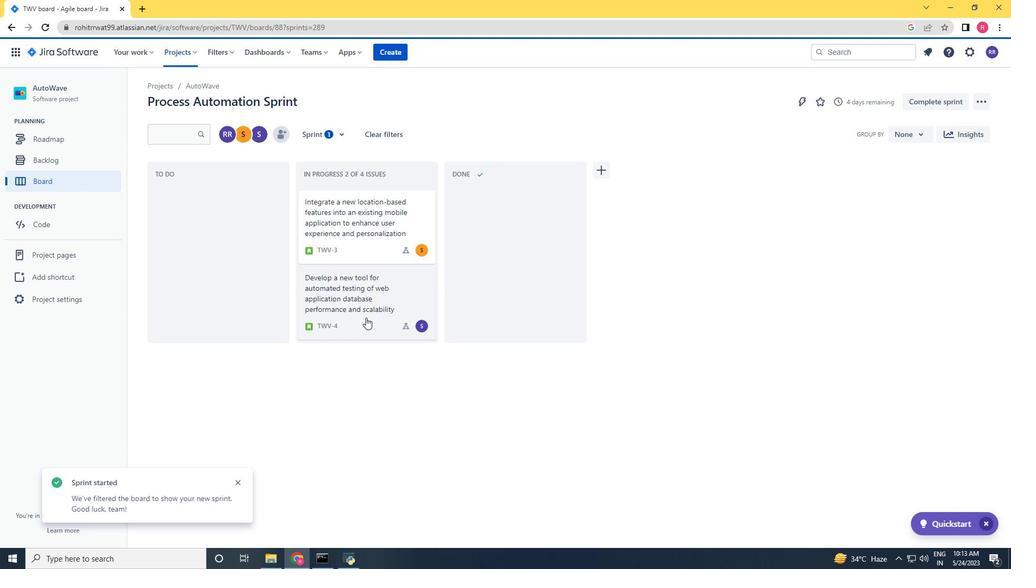 
Action: Mouse scrolled (366, 318) with delta (0, 0)
Screenshot: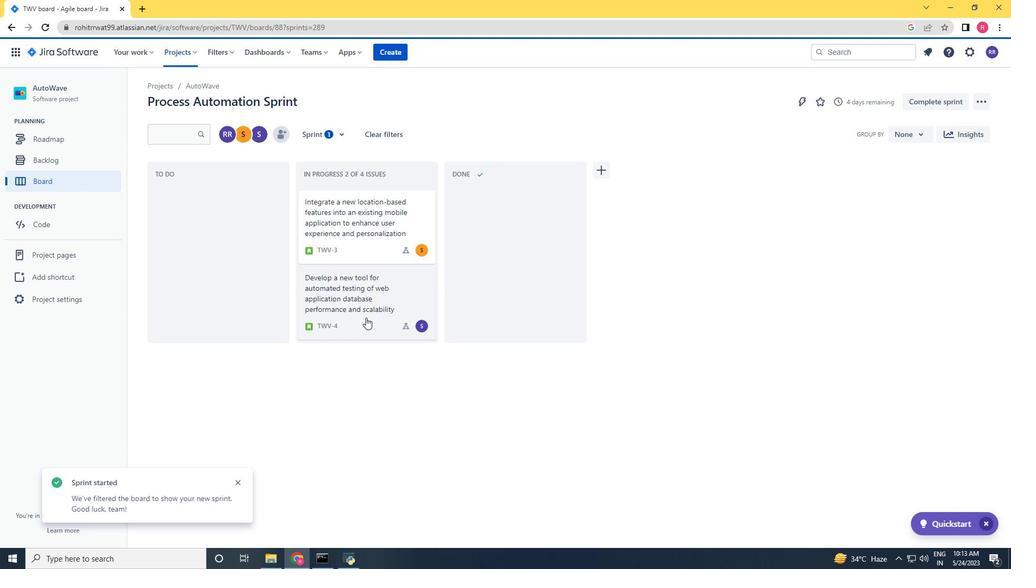 
Action: Mouse scrolled (366, 318) with delta (0, 0)
Screenshot: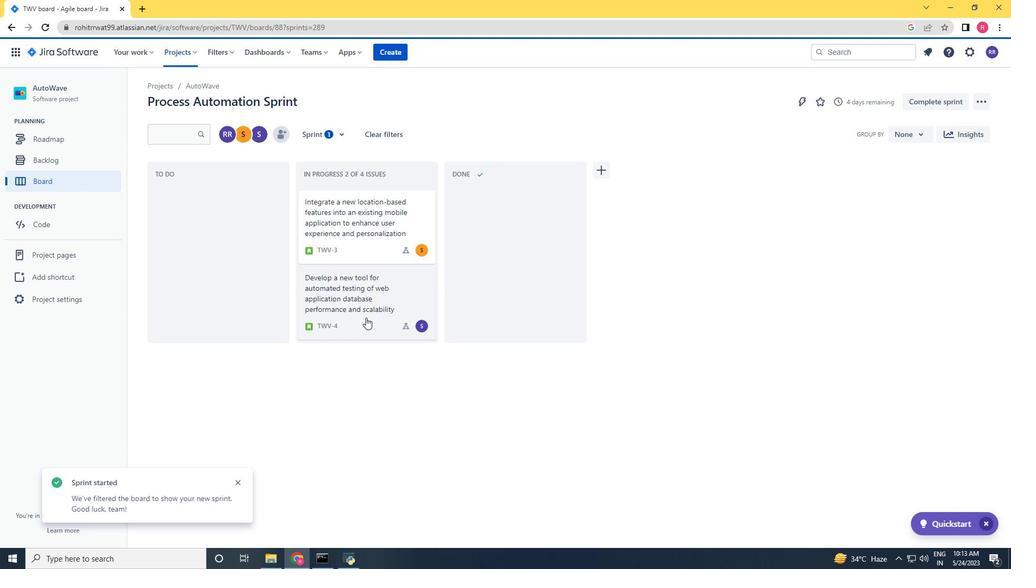 
Action: Mouse scrolled (366, 318) with delta (0, 0)
Screenshot: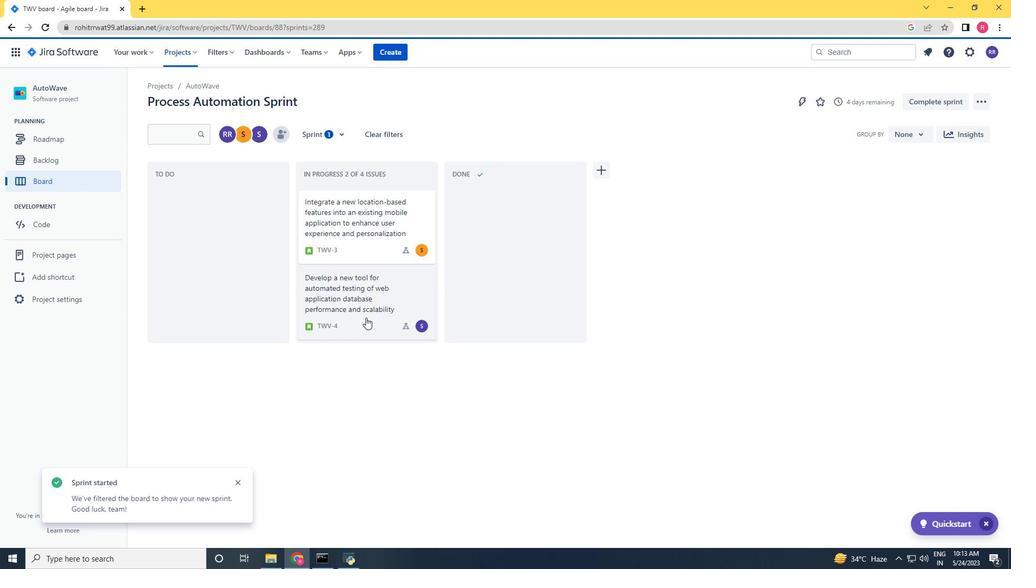 
Action: Mouse moved to (70, 155)
Screenshot: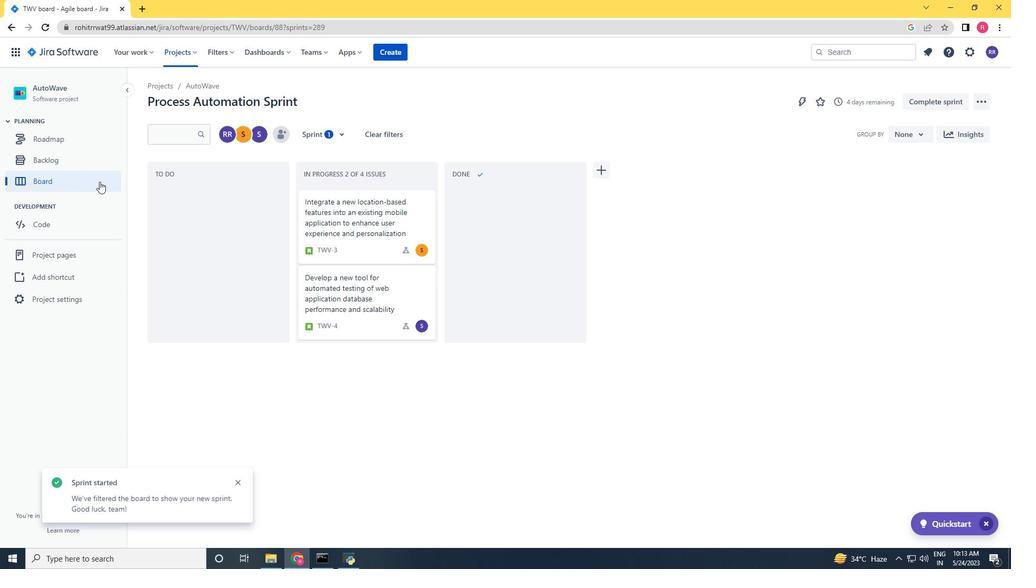 
Action: Mouse pressed left at (70, 155)
Screenshot: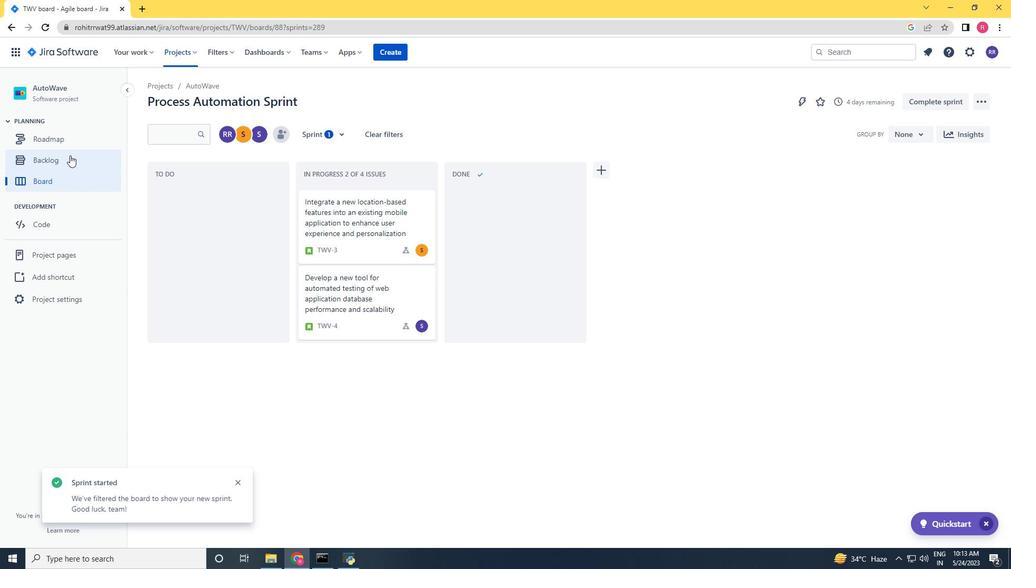 
Action: Mouse moved to (490, 376)
Screenshot: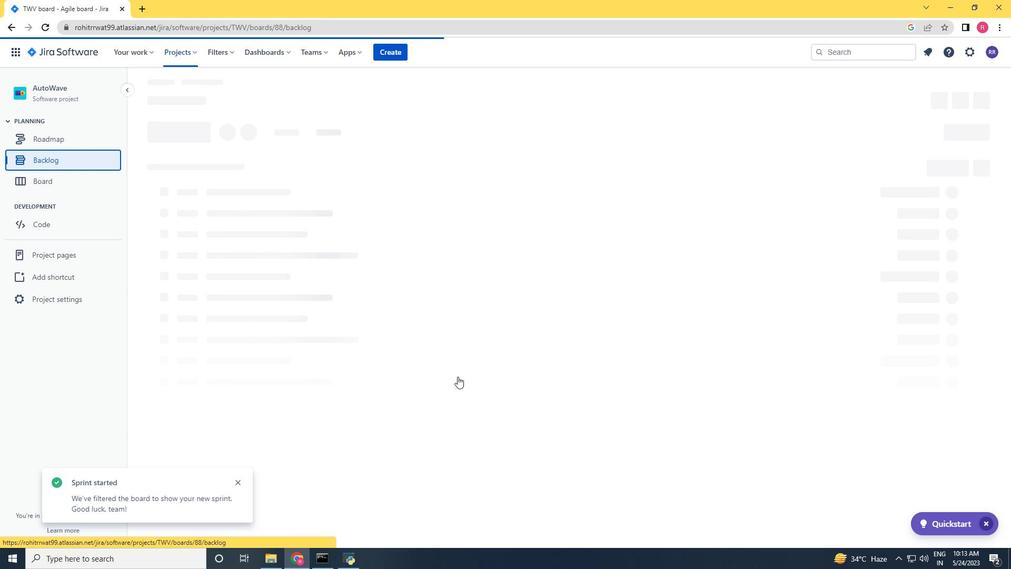 
Action: Mouse scrolled (490, 377) with delta (0, 0)
Screenshot: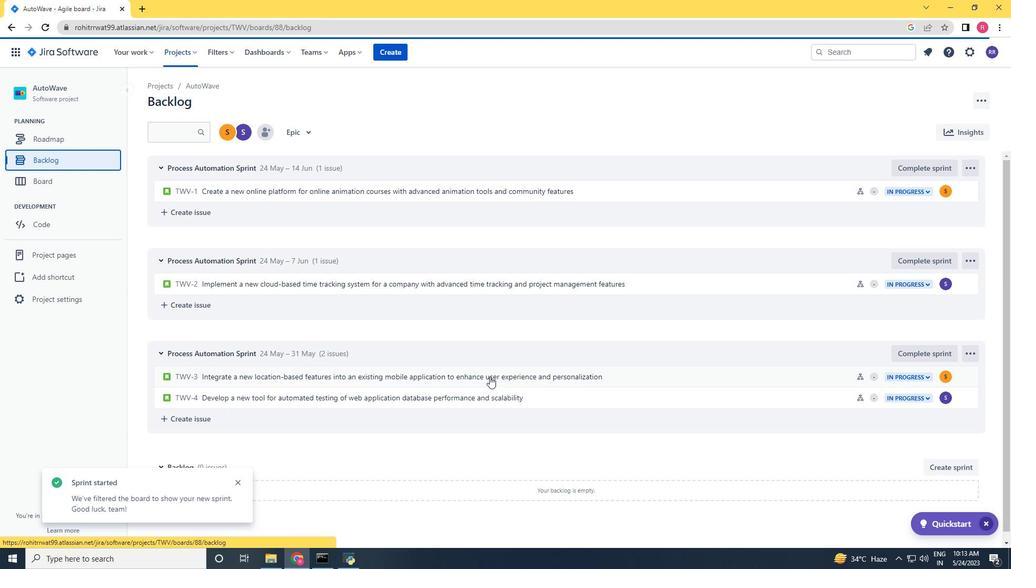 
Action: Mouse scrolled (490, 377) with delta (0, 0)
Screenshot: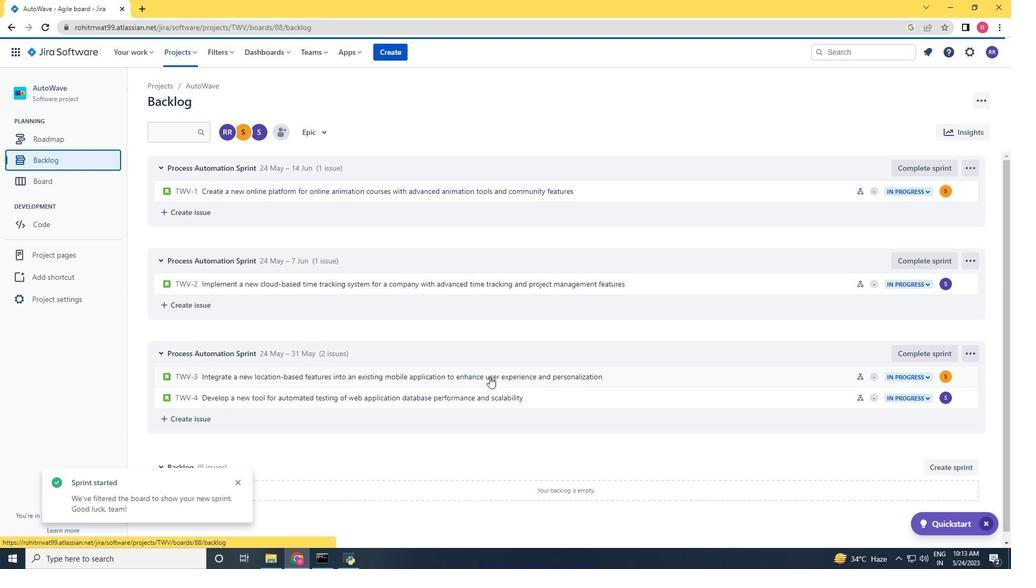 
Action: Mouse scrolled (490, 377) with delta (0, 0)
Screenshot: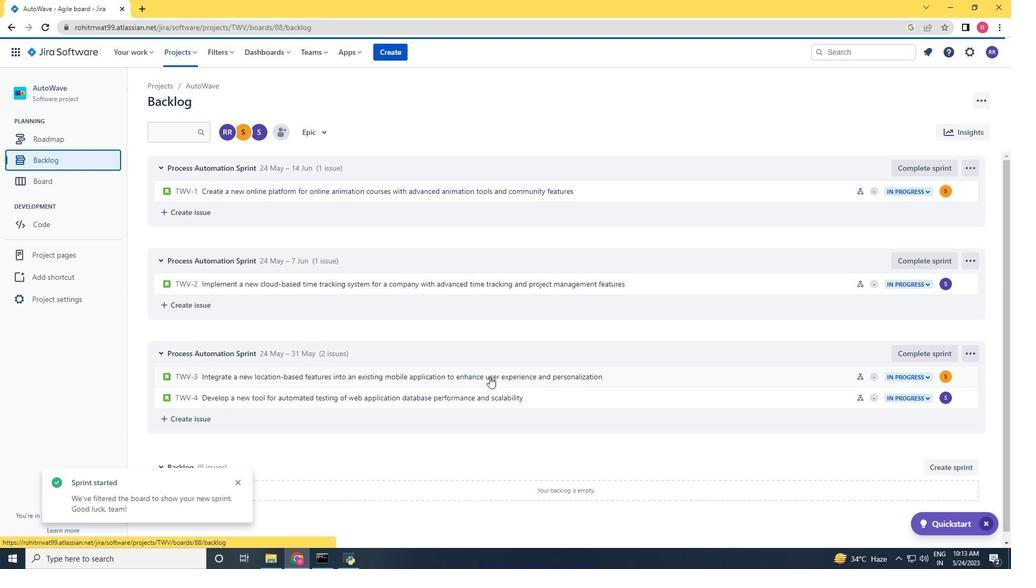 
Action: Mouse scrolled (490, 377) with delta (0, 0)
Screenshot: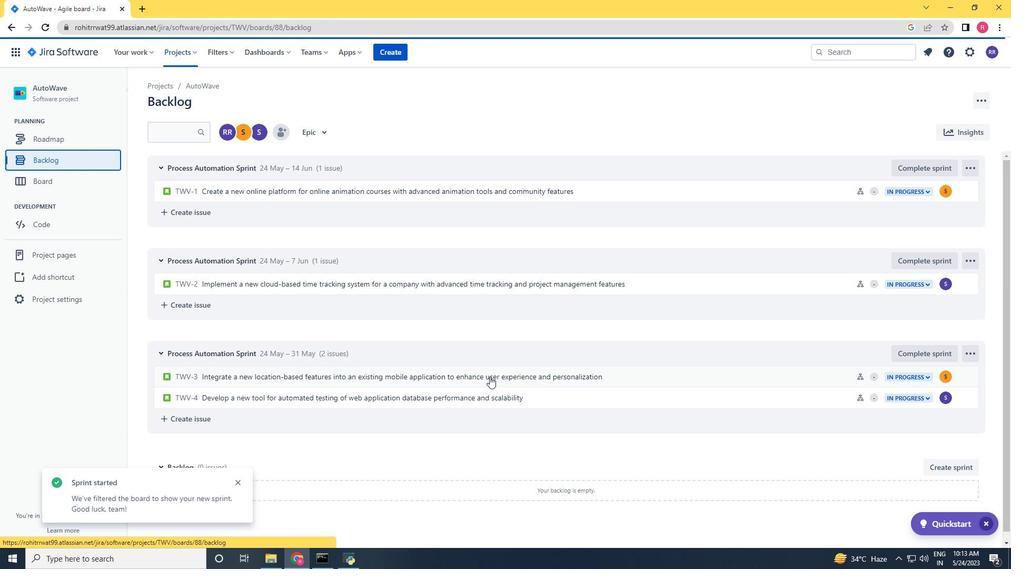 
Action: Mouse scrolled (490, 377) with delta (0, 0)
Screenshot: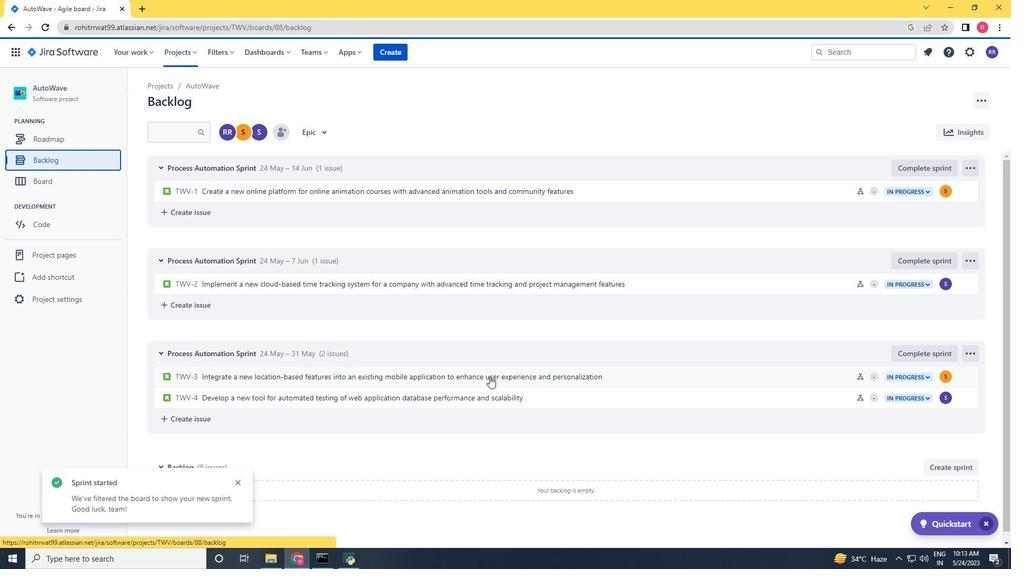 
Action: Mouse scrolled (490, 377) with delta (0, 0)
Screenshot: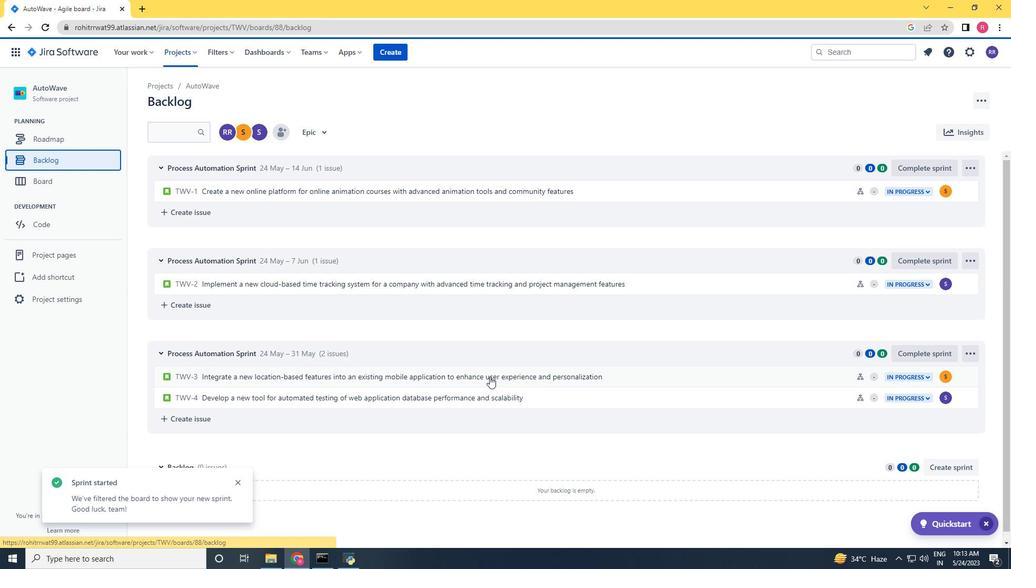 
Action: Mouse scrolled (490, 377) with delta (0, 0)
Screenshot: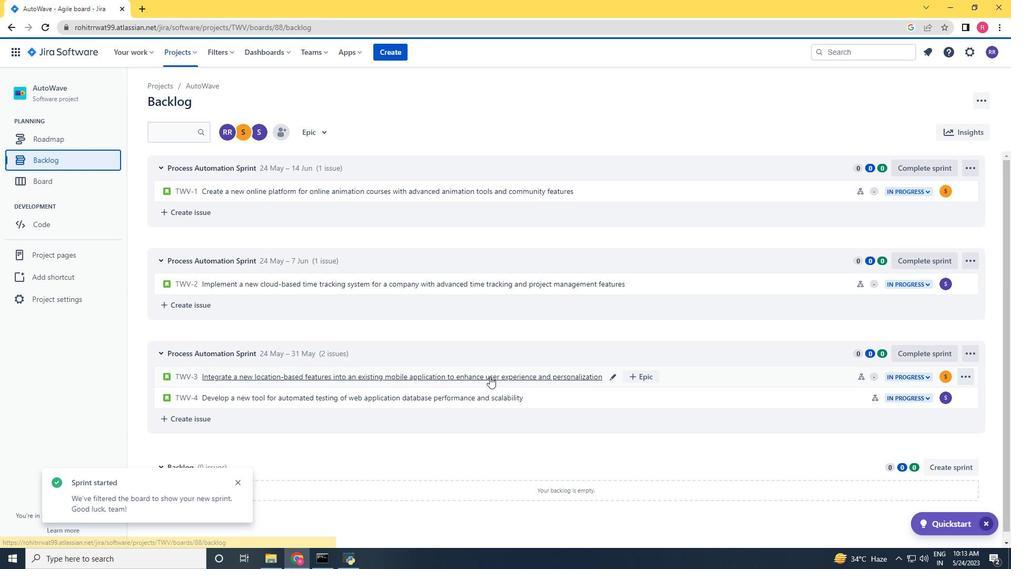 
Action: Mouse moved to (497, 349)
Screenshot: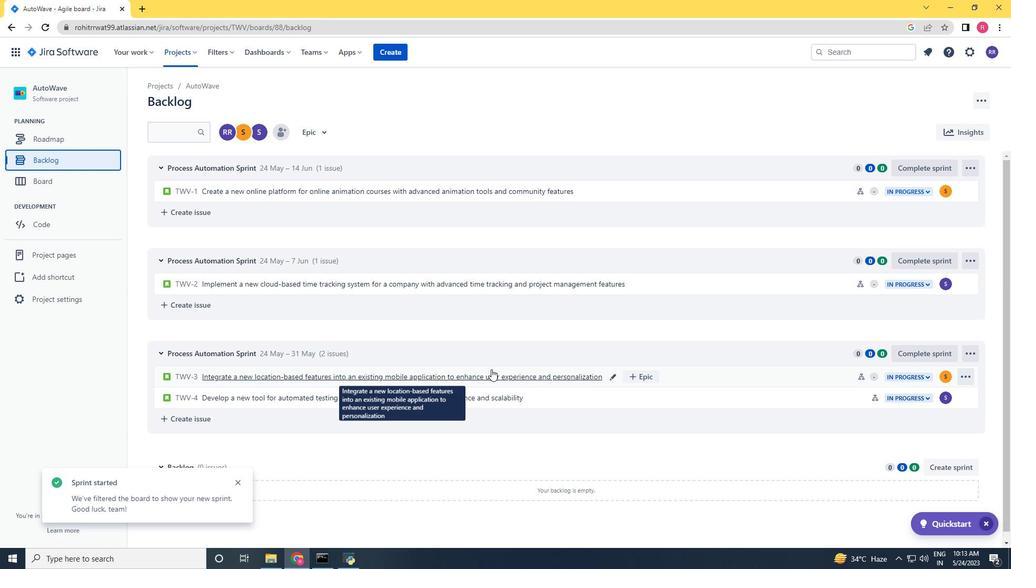 
Action: Mouse scrolled (497, 348) with delta (0, 0)
Screenshot: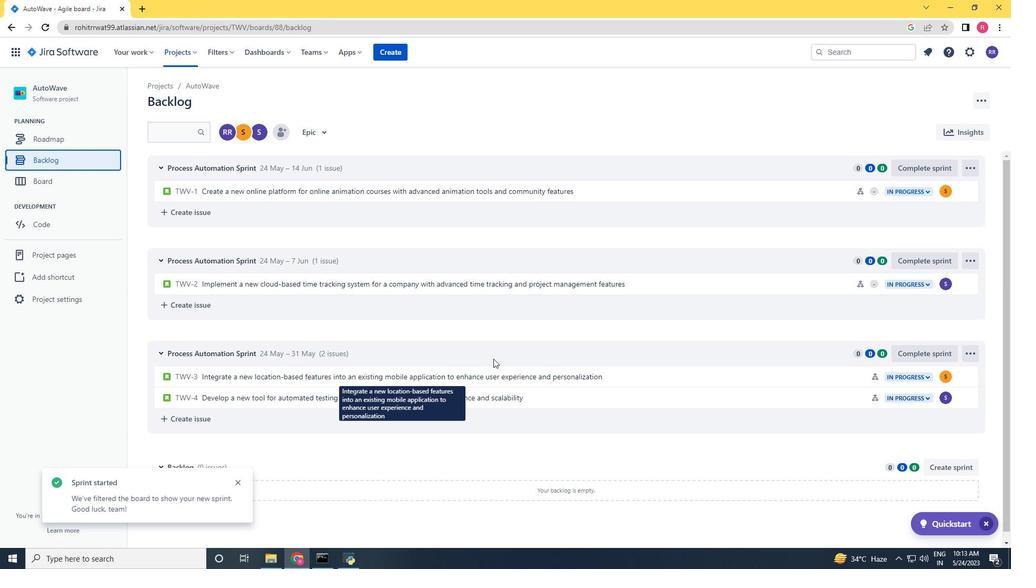
Action: Mouse moved to (497, 349)
Screenshot: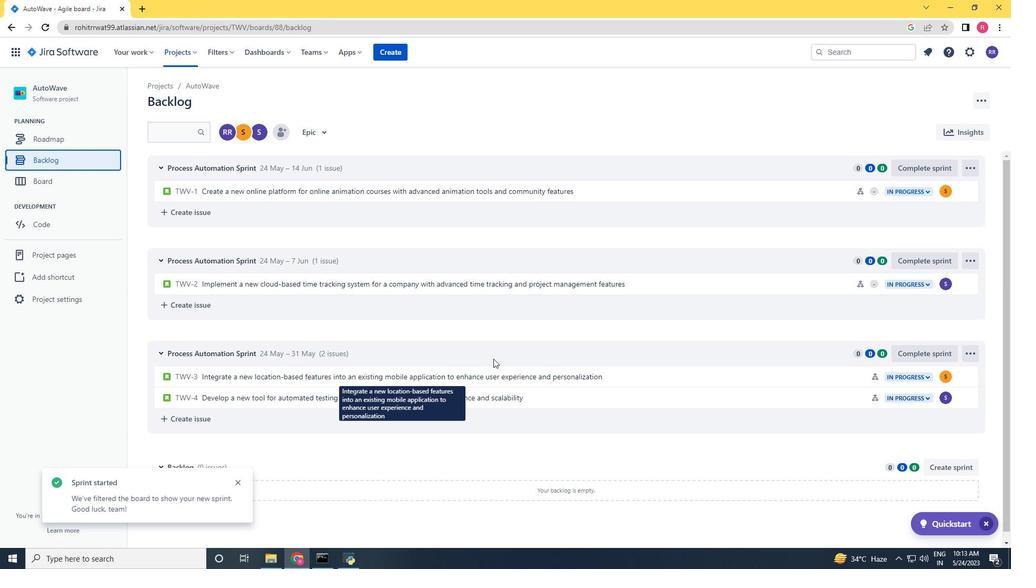 
Action: Mouse scrolled (497, 348) with delta (0, 0)
Screenshot: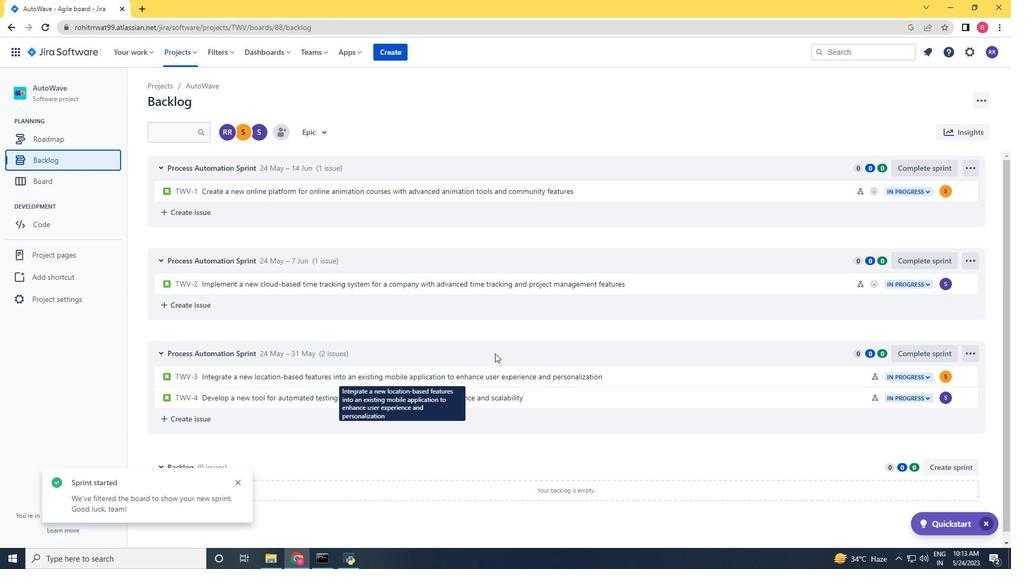 
Action: Mouse moved to (497, 348)
Screenshot: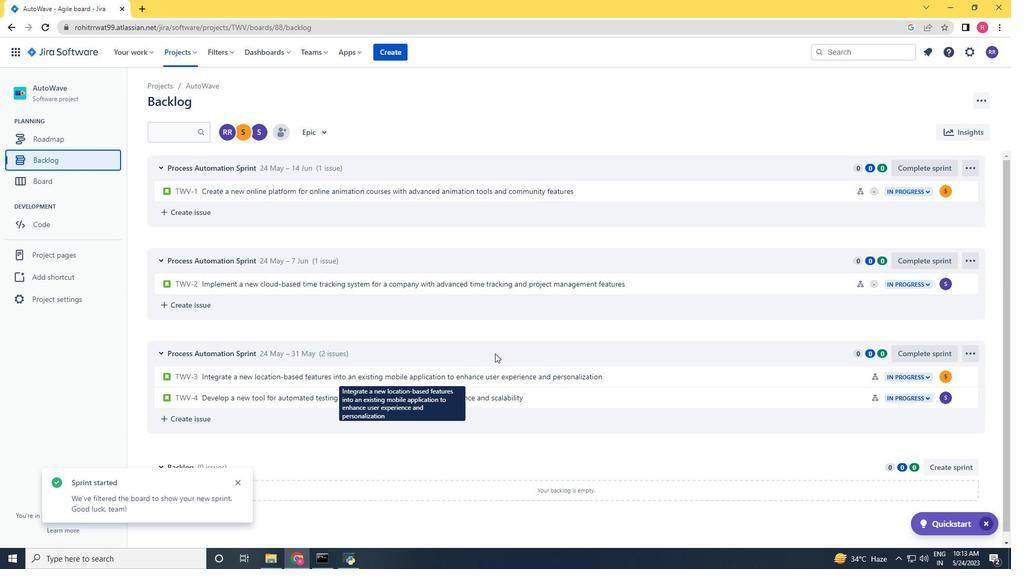 
Action: Mouse scrolled (497, 347) with delta (0, 0)
Screenshot: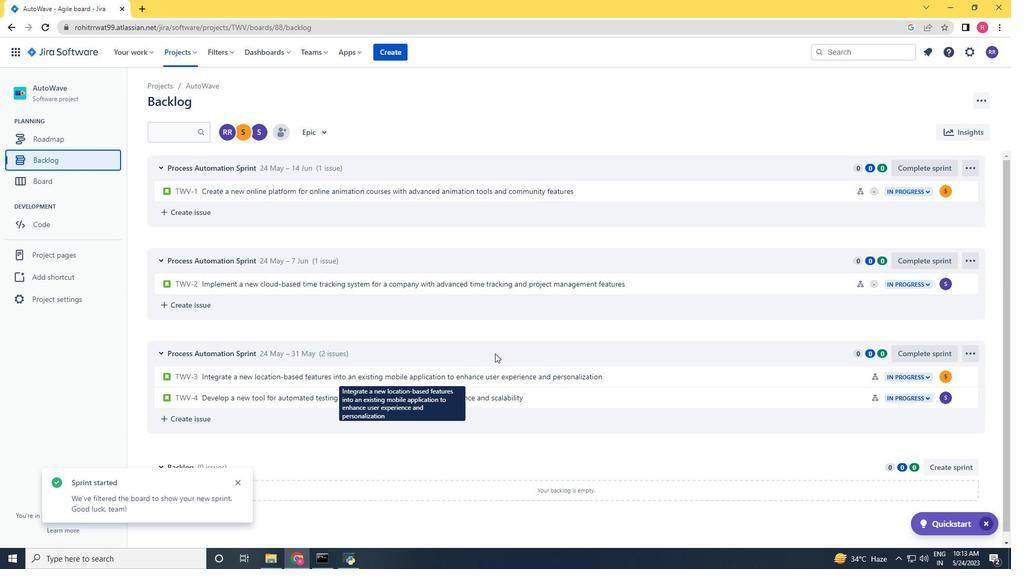 
Action: Mouse moved to (499, 342)
Screenshot: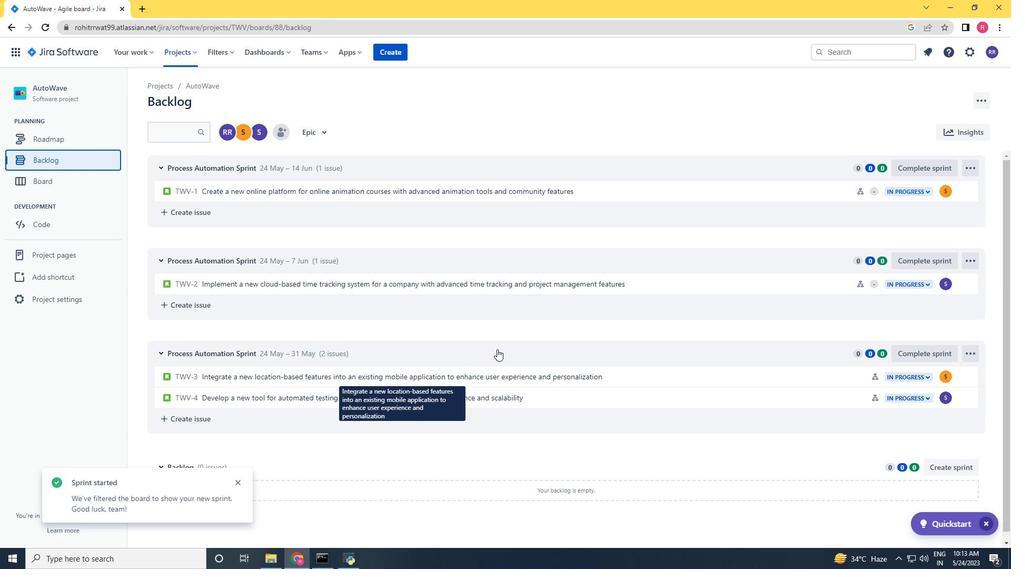
Action: Mouse scrolled (499, 341) with delta (0, 0)
Screenshot: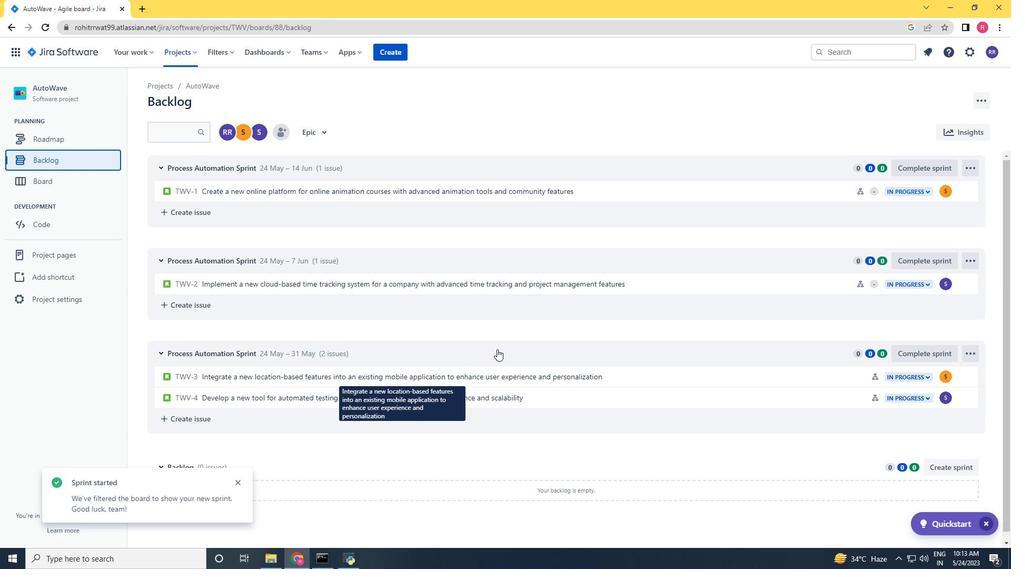 
Action: Mouse moved to (500, 339)
Screenshot: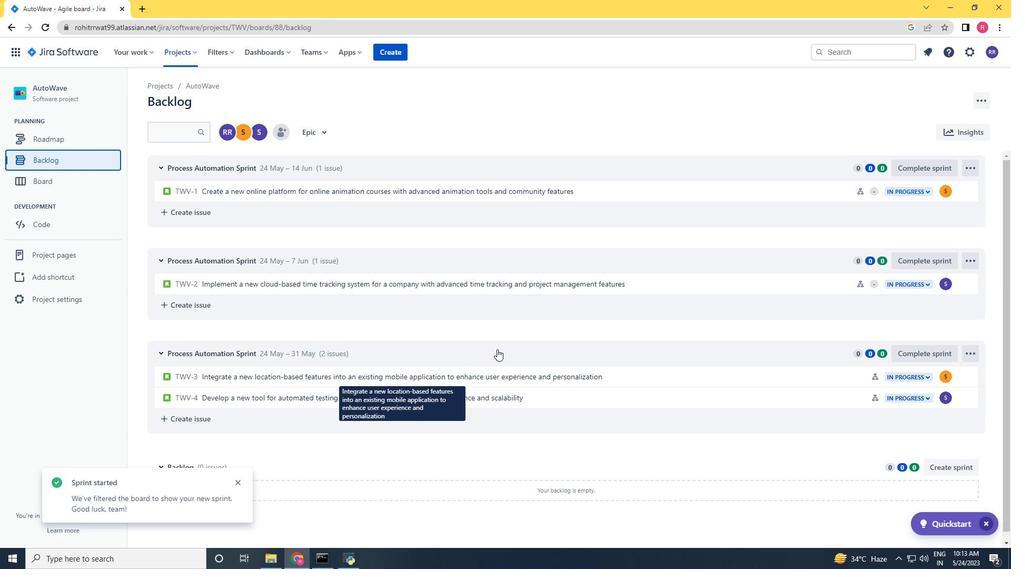 
Action: Mouse scrolled (500, 338) with delta (0, 0)
Screenshot: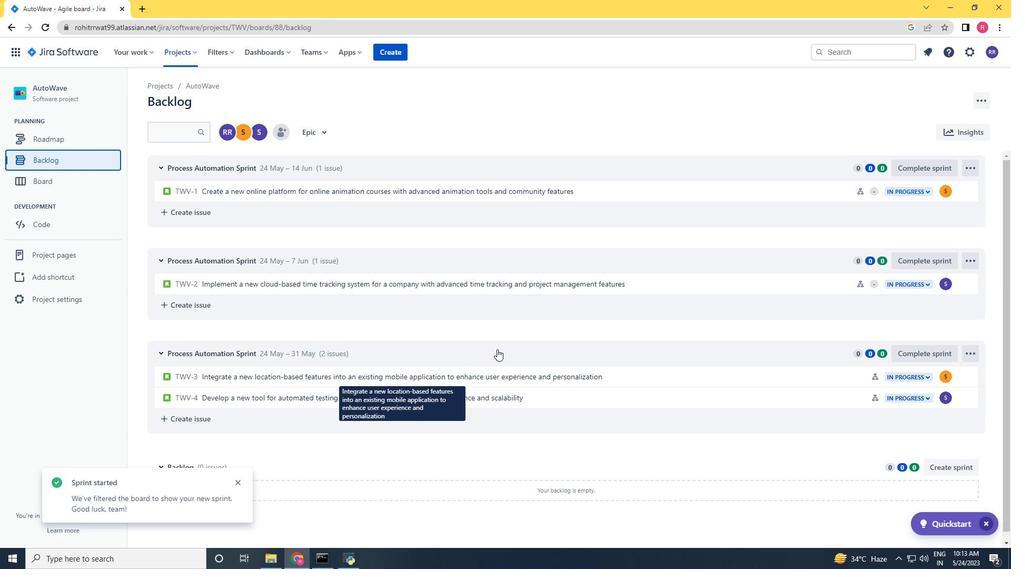 
Action: Mouse moved to (501, 337)
Screenshot: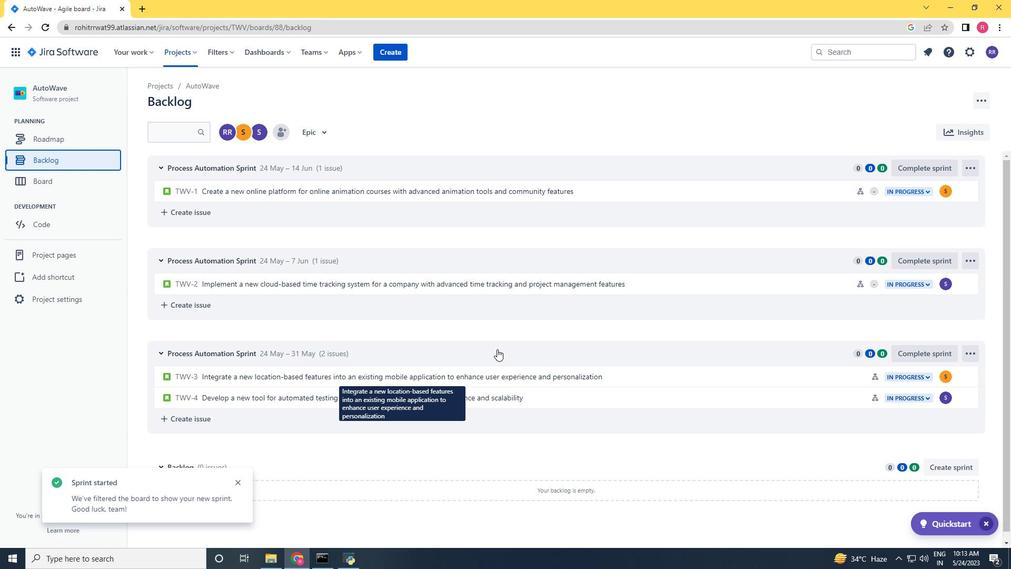 
Action: Mouse scrolled (501, 337) with delta (0, 0)
Screenshot: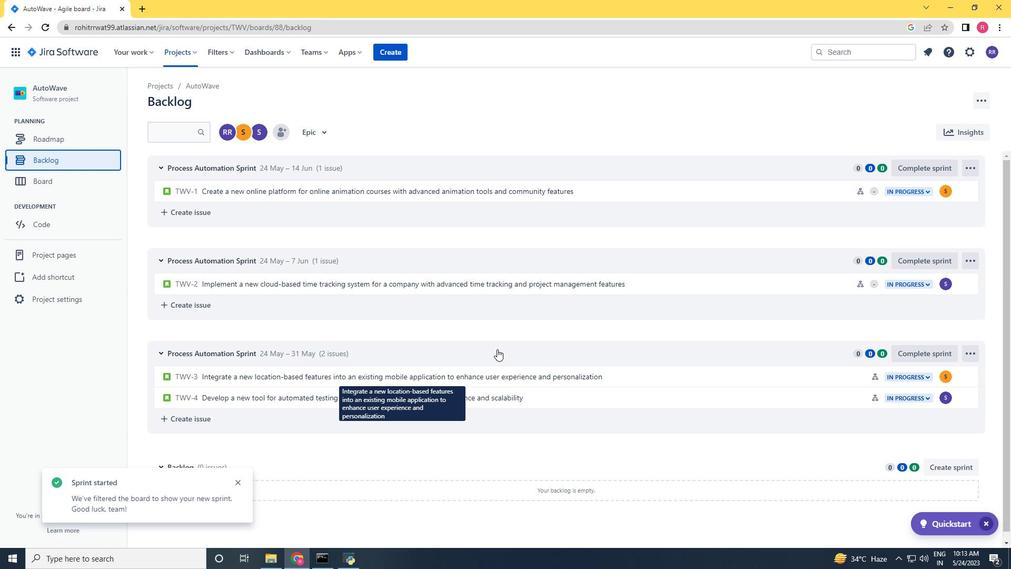 
Action: Mouse moved to (501, 337)
Screenshot: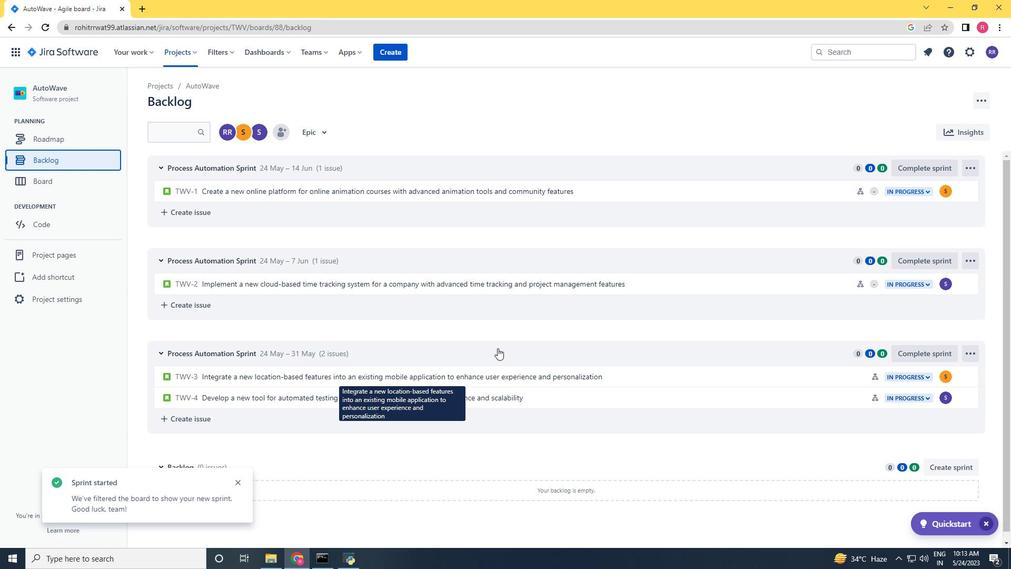 
Action: Mouse scrolled (501, 336) with delta (0, 0)
Screenshot: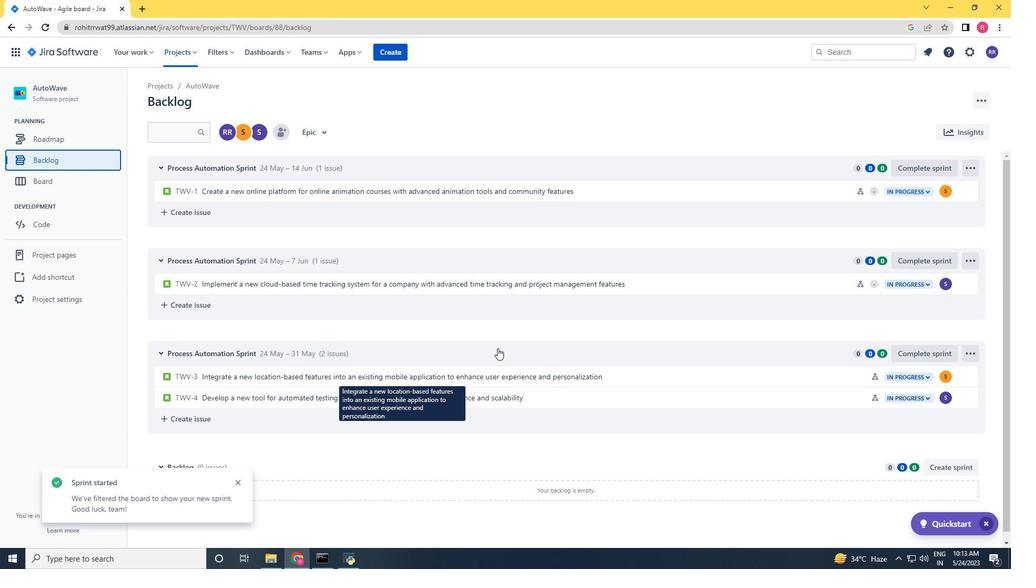 
Action: Mouse scrolled (501, 337) with delta (0, 0)
Screenshot: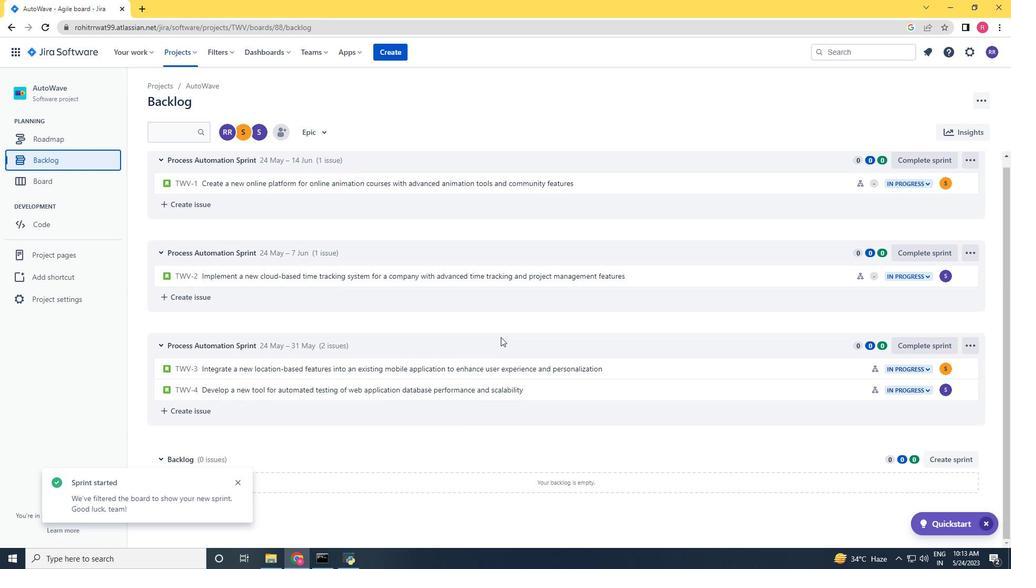 
Action: Mouse scrolled (501, 337) with delta (0, 0)
Screenshot: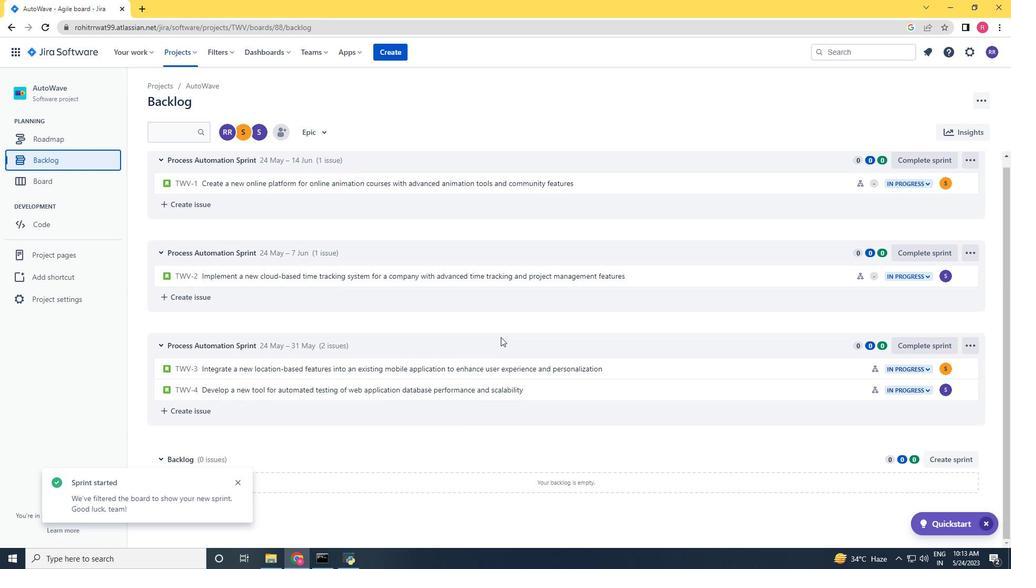 
Action: Mouse scrolled (501, 337) with delta (0, 0)
Screenshot: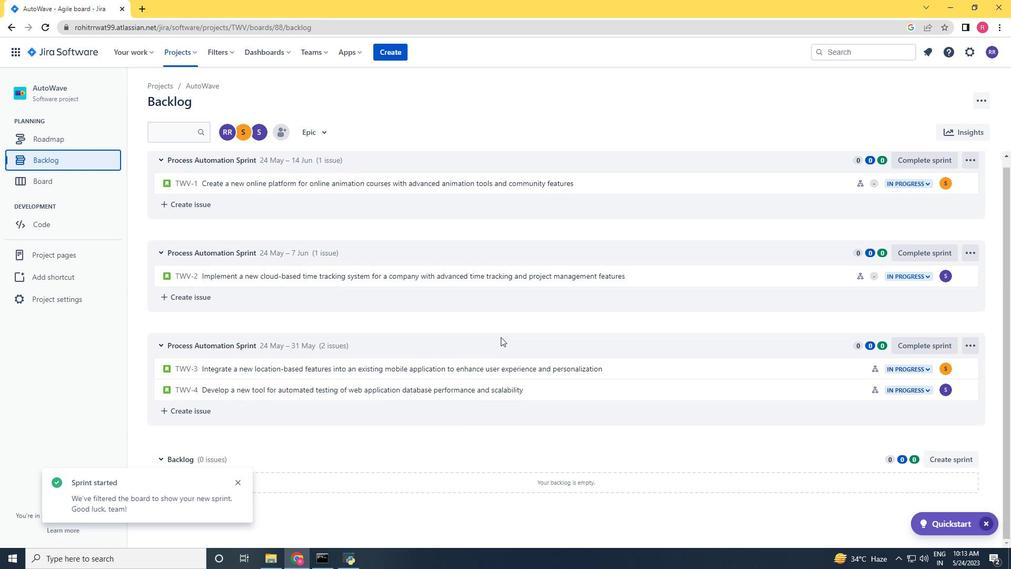 
Action: Mouse scrolled (501, 337) with delta (0, 0)
Screenshot: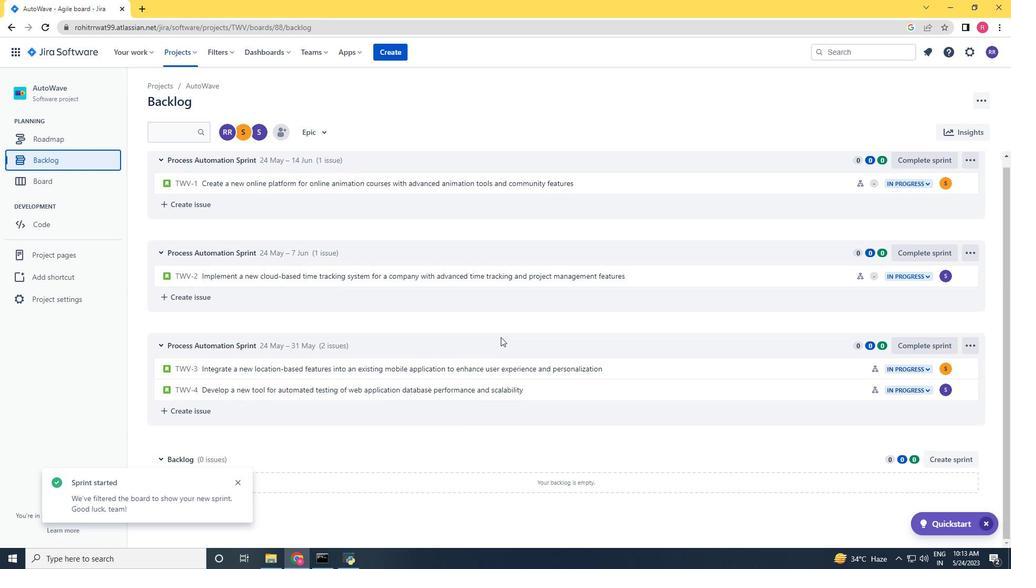 
Action: Mouse scrolled (501, 337) with delta (0, 0)
Screenshot: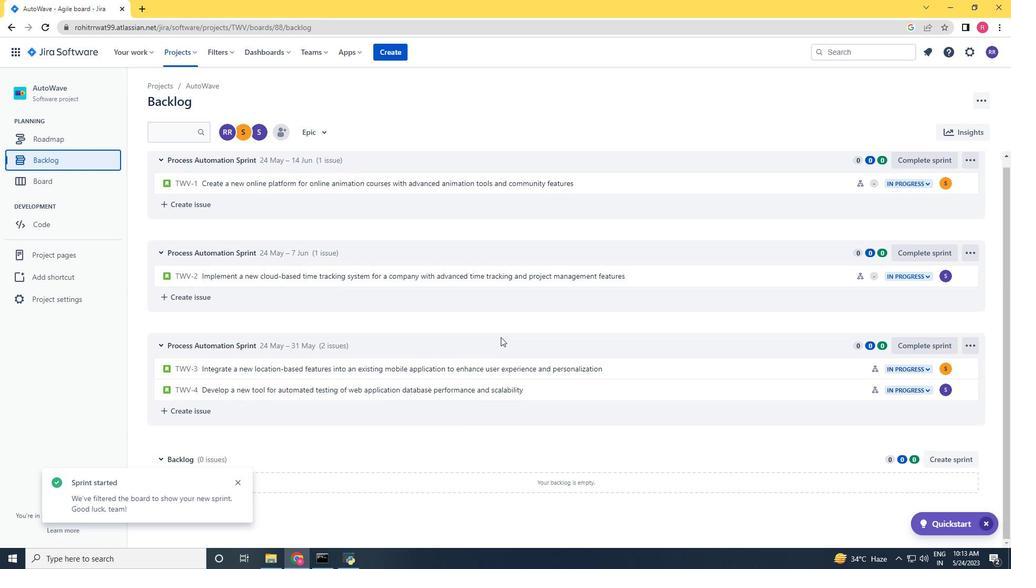 
